 Task: Font style For heading Use Amiri Quran with green colour, bold & Underline. font size for heading '28 Pt. 'Change the font style of data to Amiri Quranand font size to  16 Pt. Change the alignment of both headline & data to  Align bottom. In the sheet  Attendance Management Sheet
Action: Mouse moved to (4, 18)
Screenshot: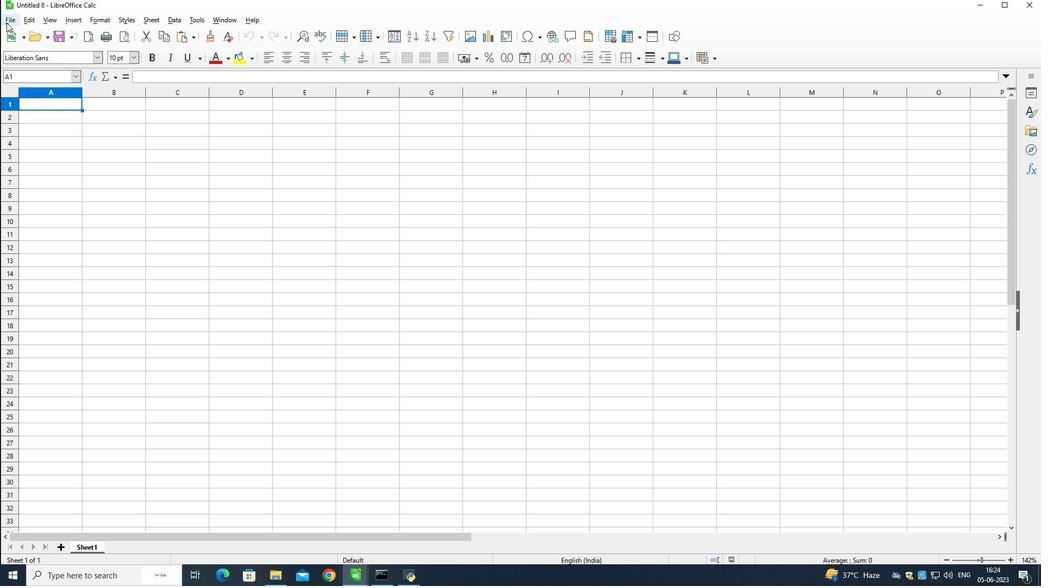 
Action: Mouse pressed left at (4, 18)
Screenshot: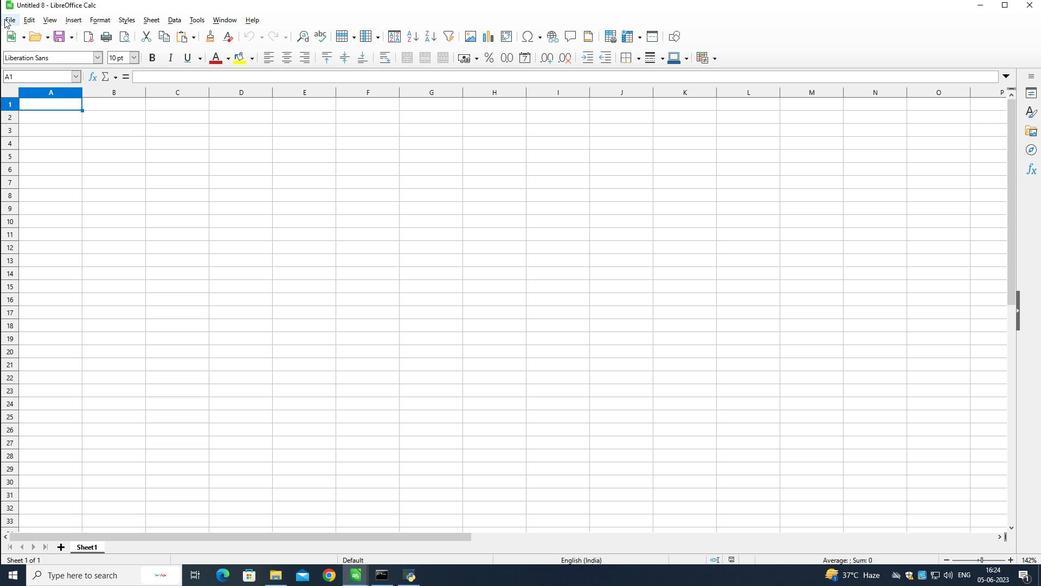 
Action: Mouse moved to (14, 43)
Screenshot: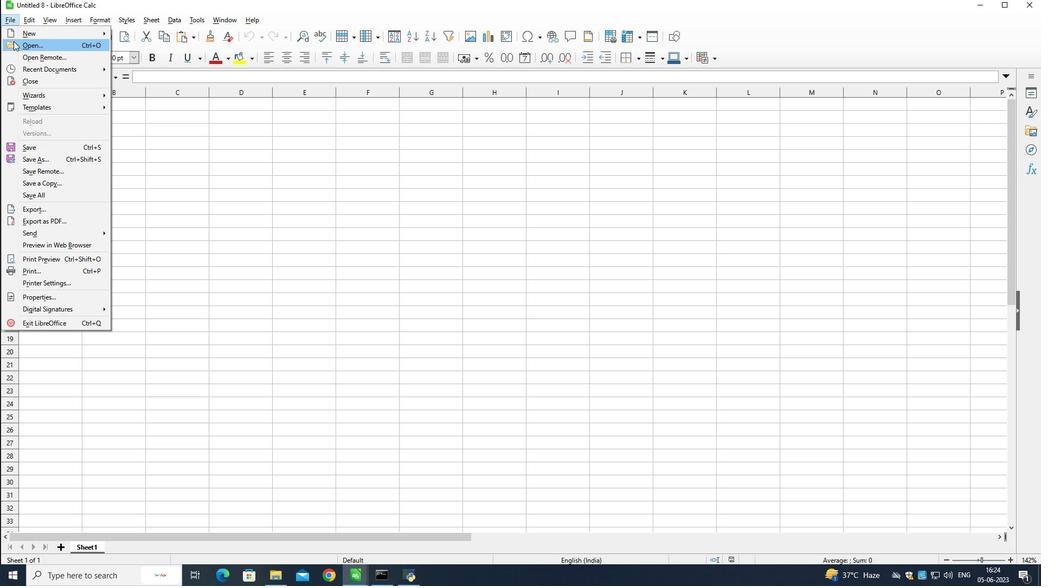 
Action: Mouse pressed left at (14, 43)
Screenshot: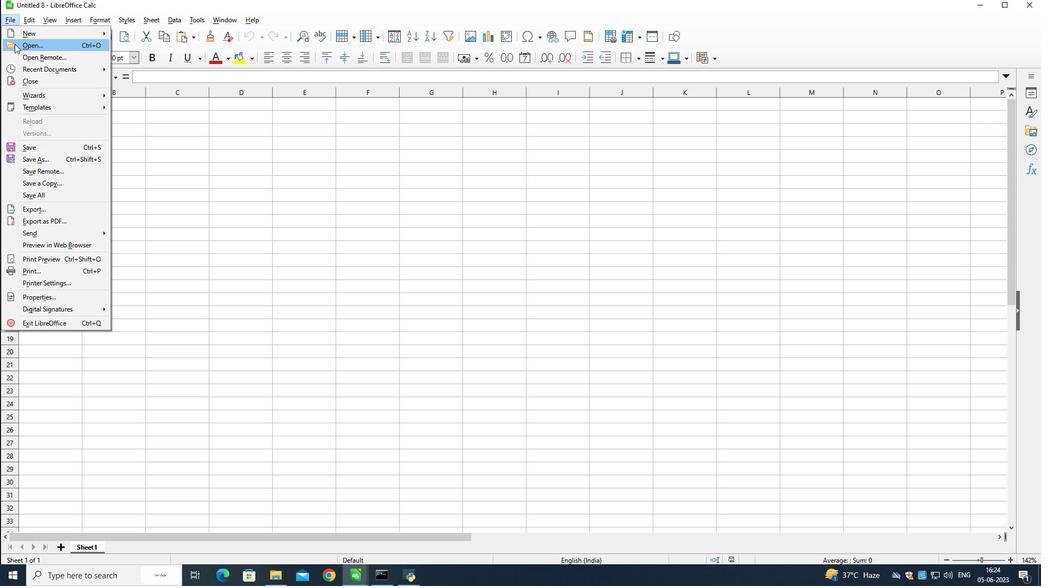 
Action: Mouse moved to (145, 169)
Screenshot: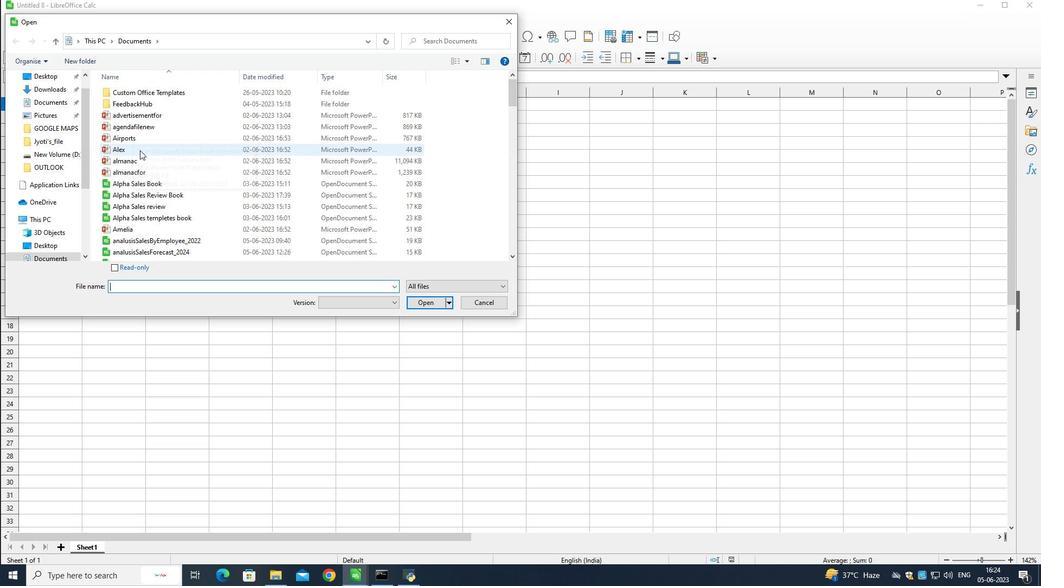 
Action: Mouse scrolled (145, 168) with delta (0, 0)
Screenshot: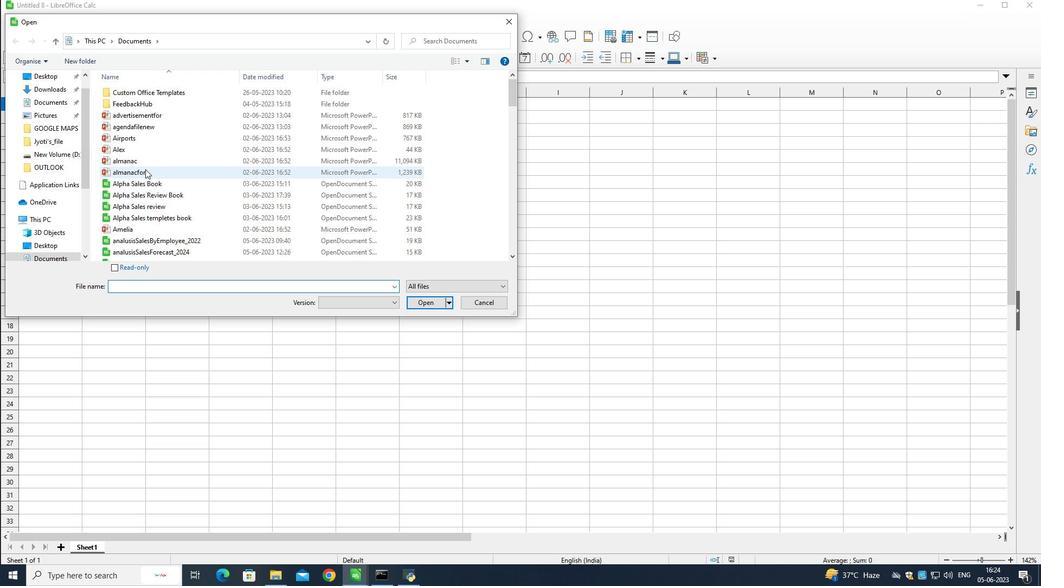 
Action: Mouse moved to (145, 169)
Screenshot: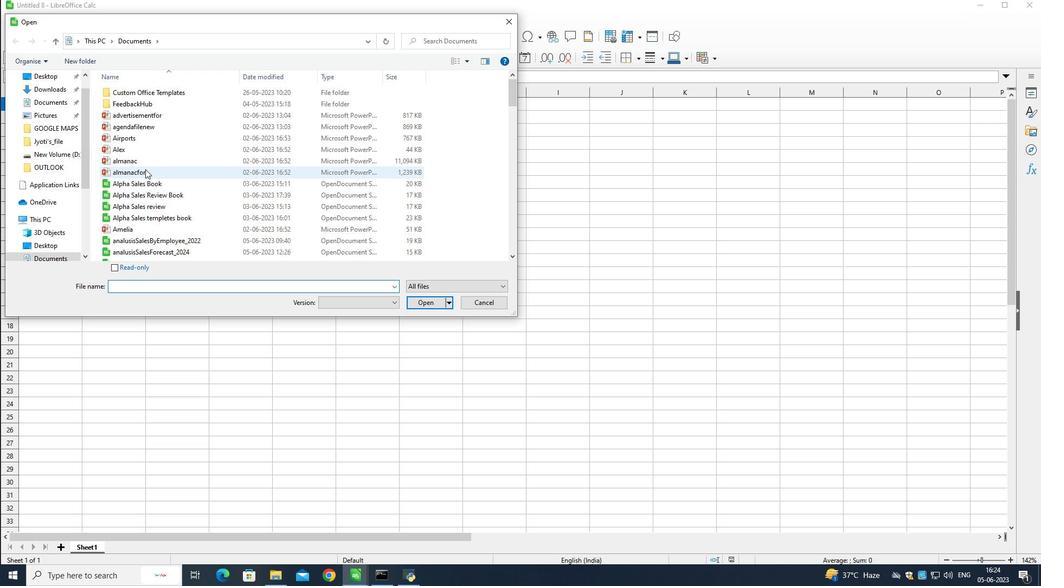 
Action: Mouse scrolled (145, 169) with delta (0, 0)
Screenshot: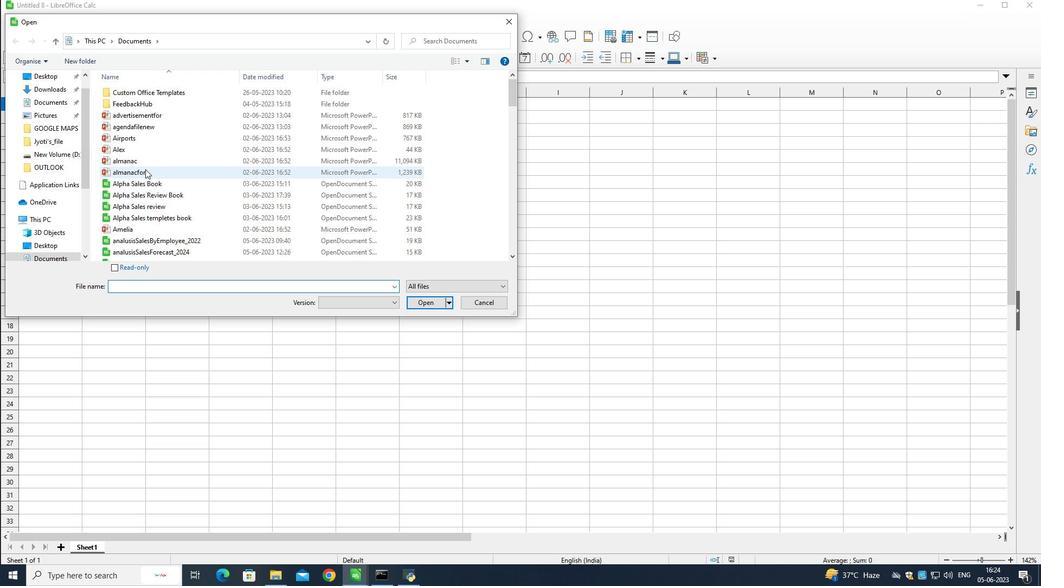 
Action: Mouse moved to (145, 170)
Screenshot: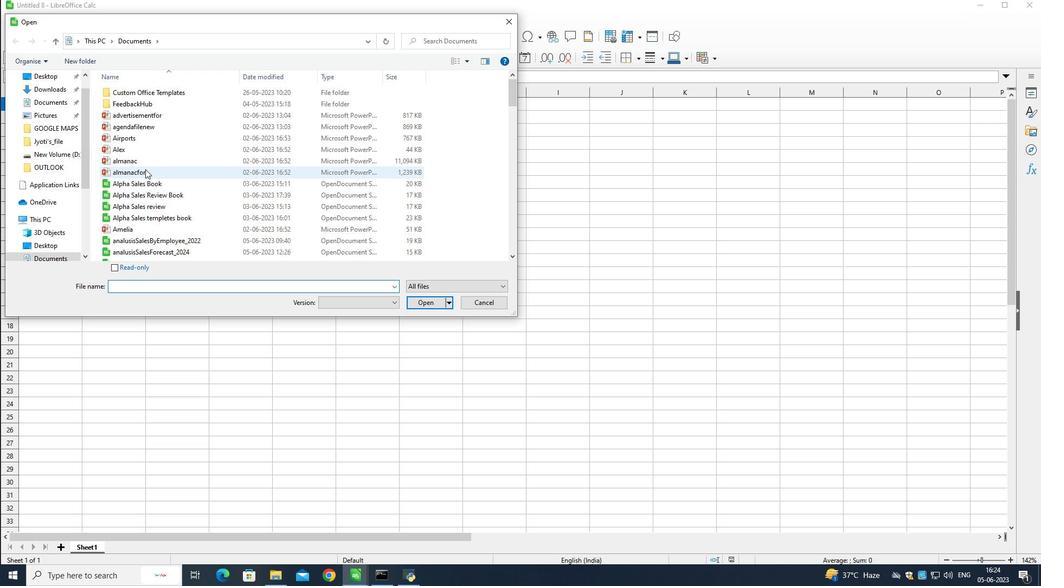 
Action: Mouse scrolled (145, 169) with delta (0, 0)
Screenshot: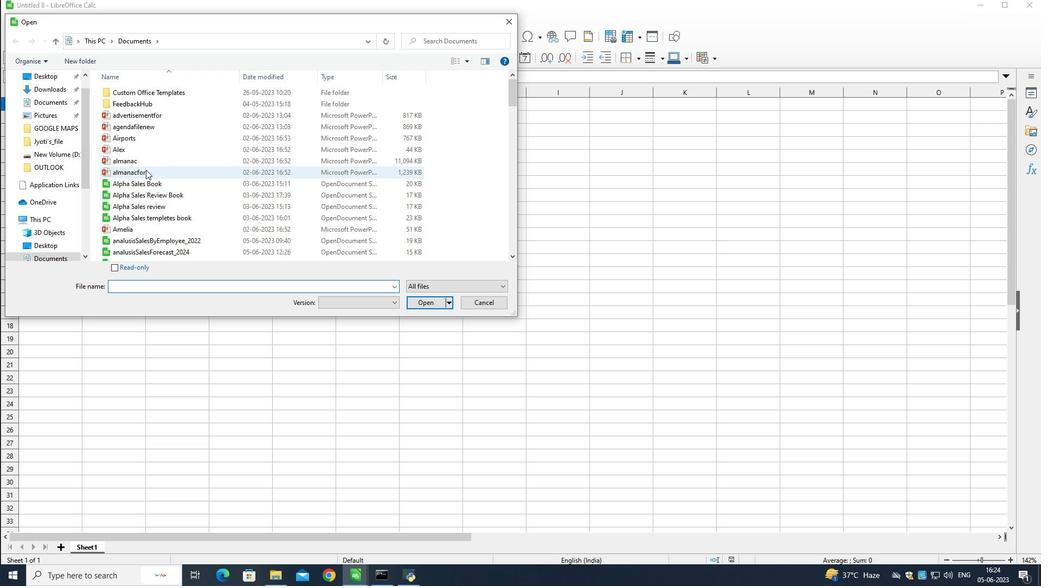 
Action: Mouse moved to (145, 170)
Screenshot: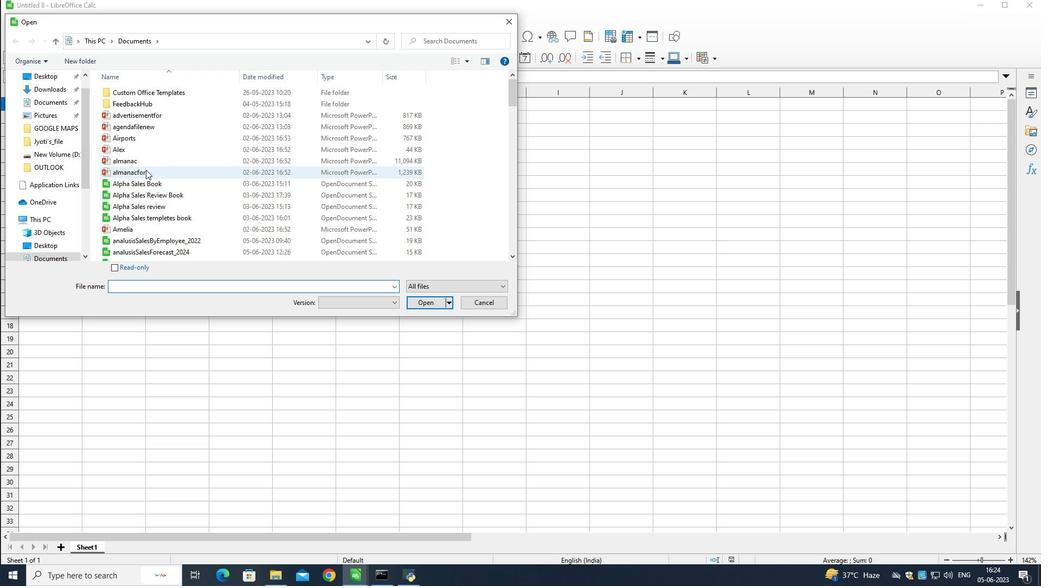 
Action: Mouse scrolled (145, 169) with delta (0, 0)
Screenshot: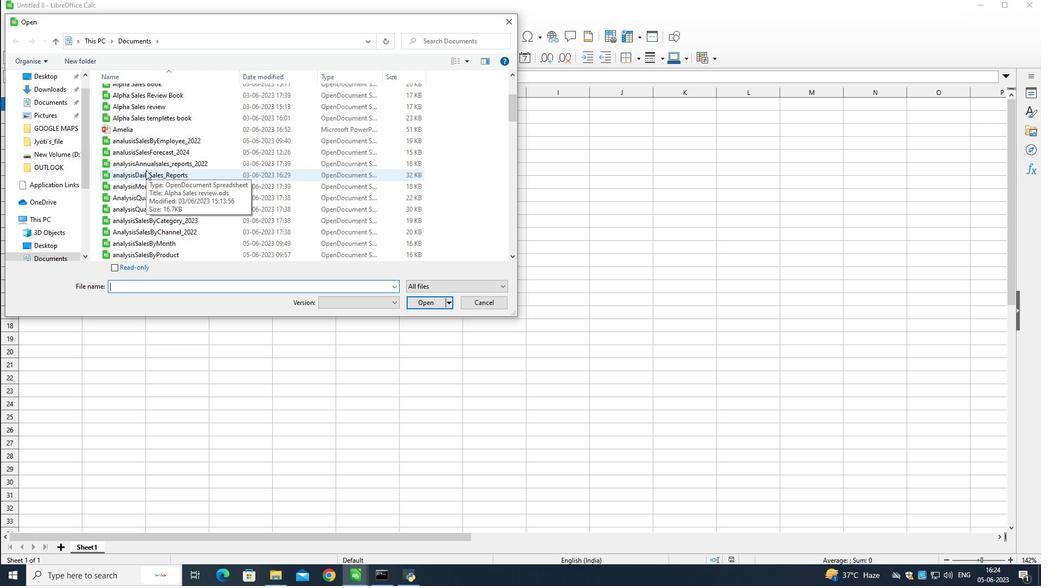 
Action: Mouse scrolled (145, 169) with delta (0, 0)
Screenshot: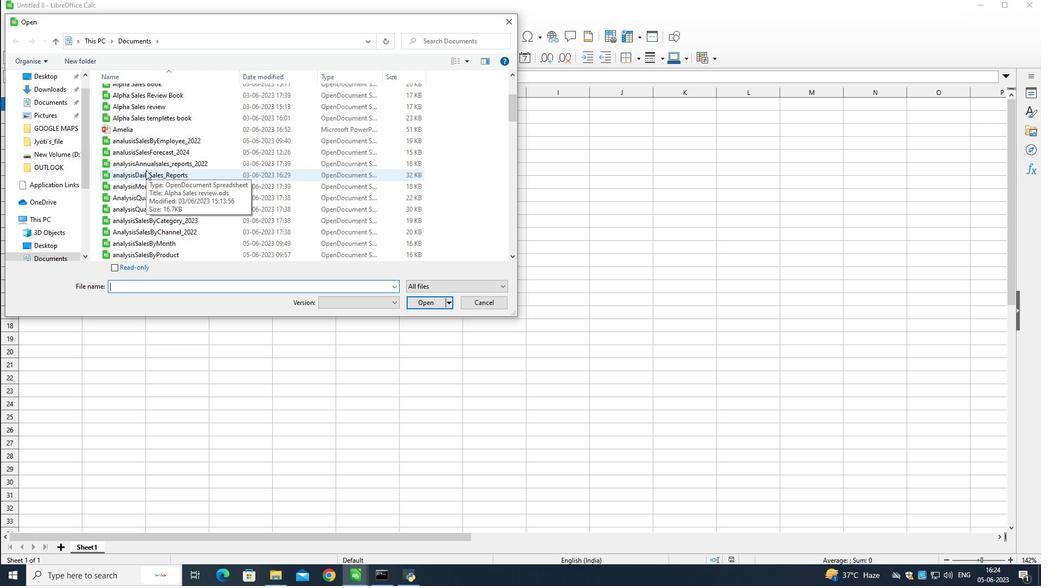 
Action: Mouse scrolled (145, 169) with delta (0, 0)
Screenshot: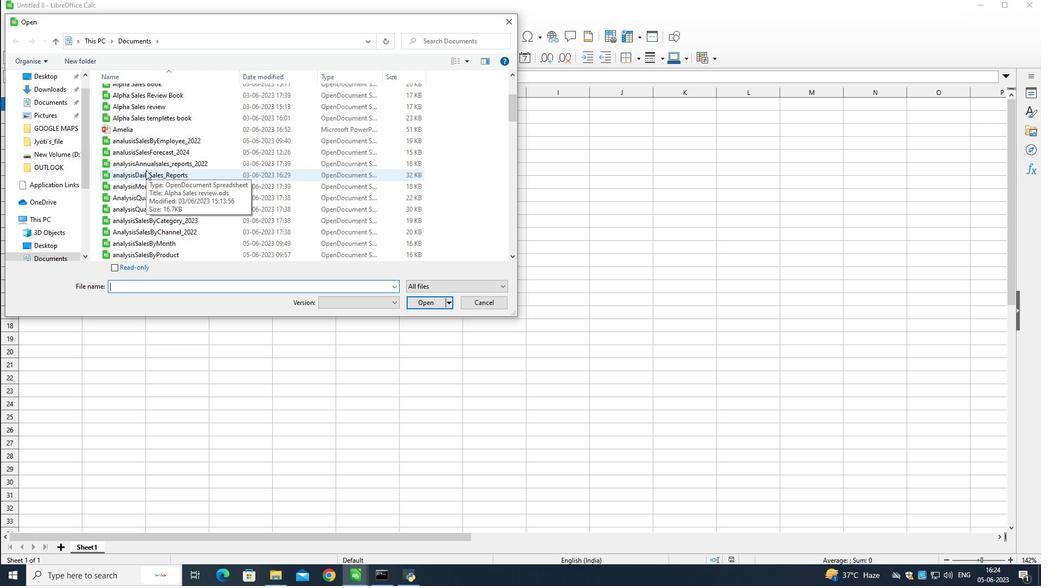 
Action: Mouse scrolled (145, 169) with delta (0, 0)
Screenshot: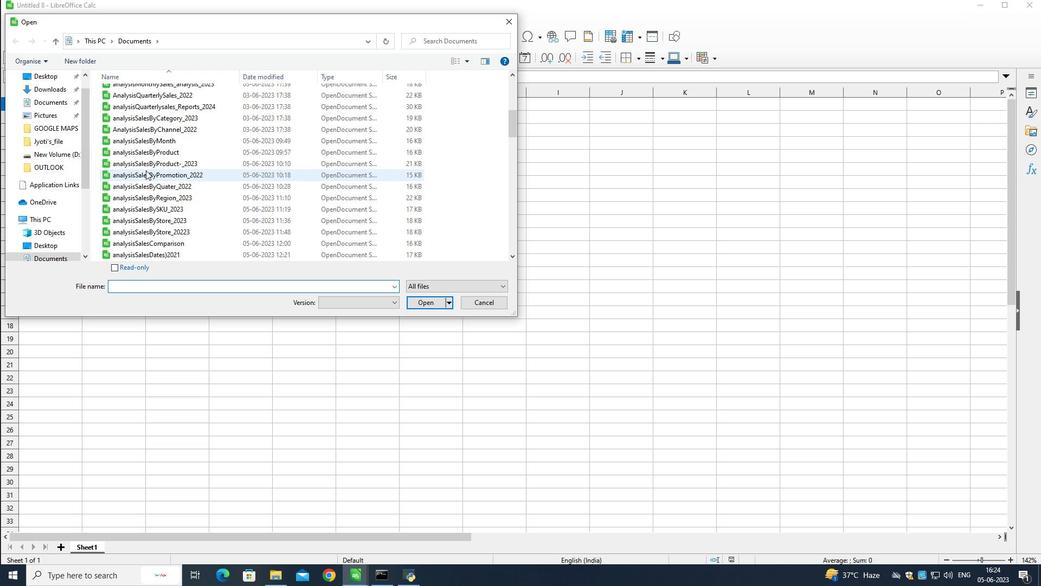 
Action: Mouse scrolled (145, 169) with delta (0, 0)
Screenshot: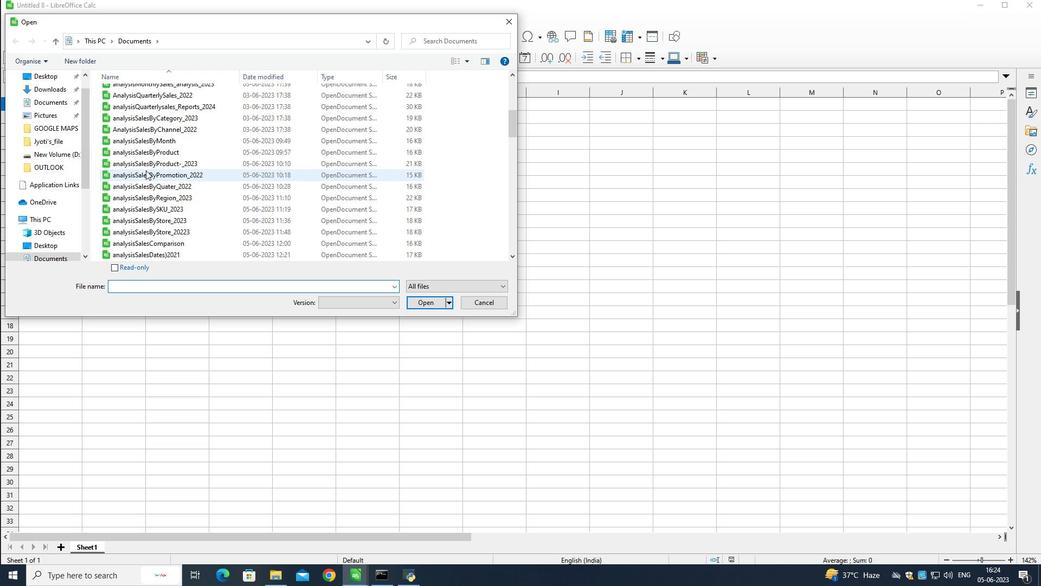 
Action: Mouse scrolled (145, 169) with delta (0, 0)
Screenshot: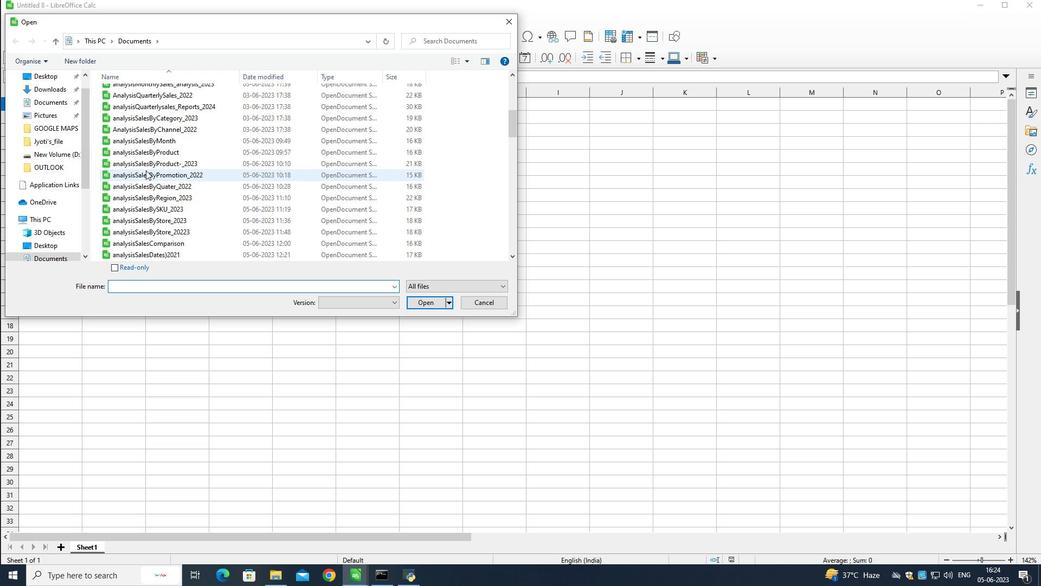 
Action: Mouse scrolled (145, 169) with delta (0, 0)
Screenshot: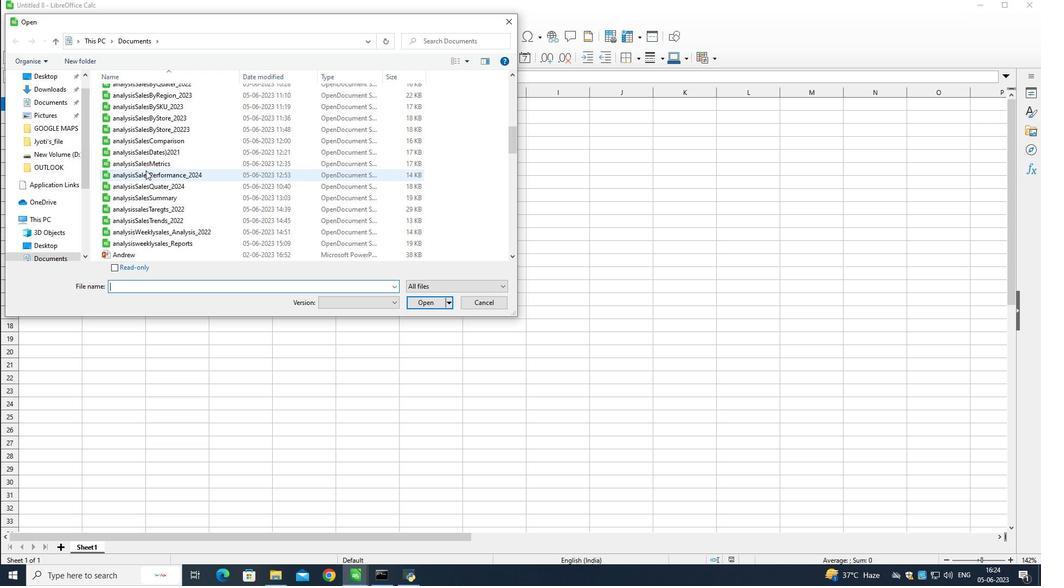 
Action: Mouse scrolled (145, 169) with delta (0, 0)
Screenshot: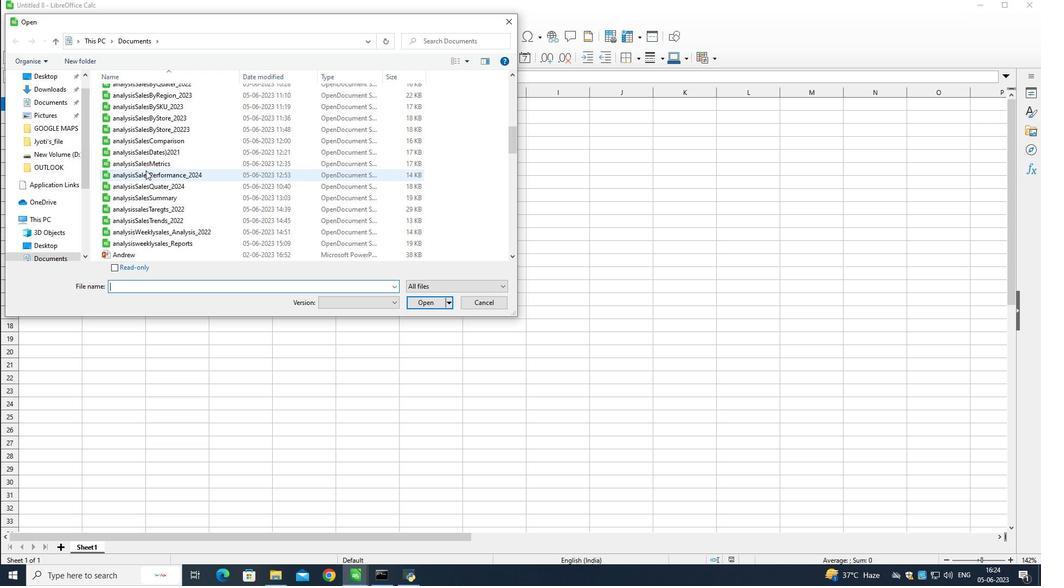 
Action: Mouse scrolled (145, 169) with delta (0, 0)
Screenshot: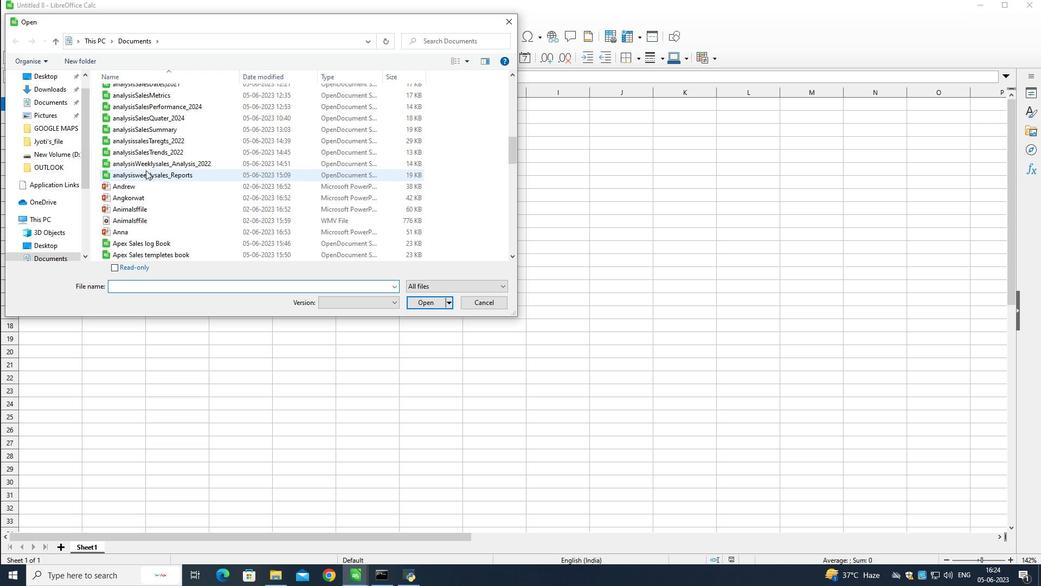 
Action: Mouse scrolled (145, 169) with delta (0, 0)
Screenshot: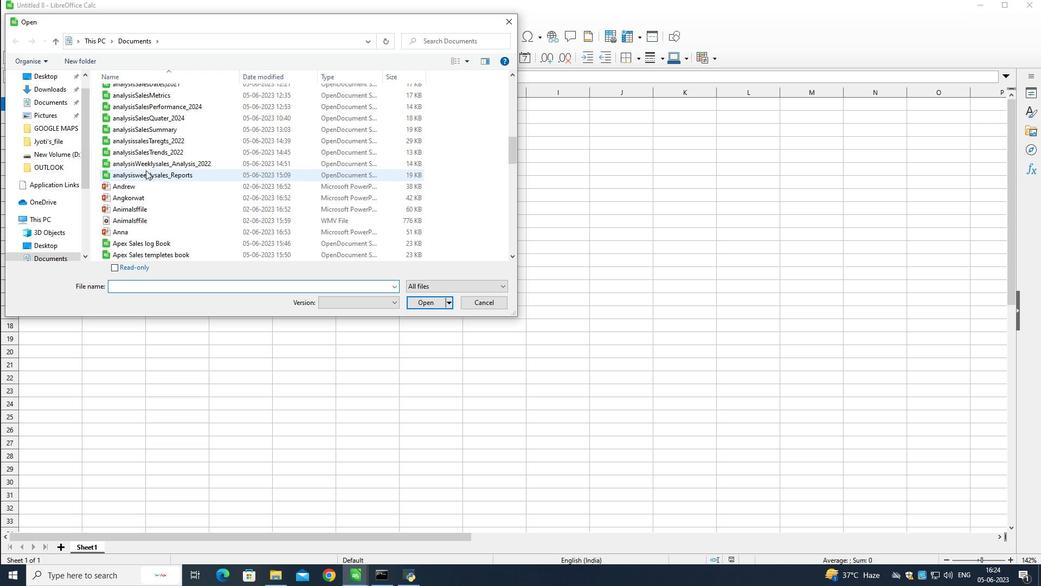 
Action: Mouse moved to (146, 173)
Screenshot: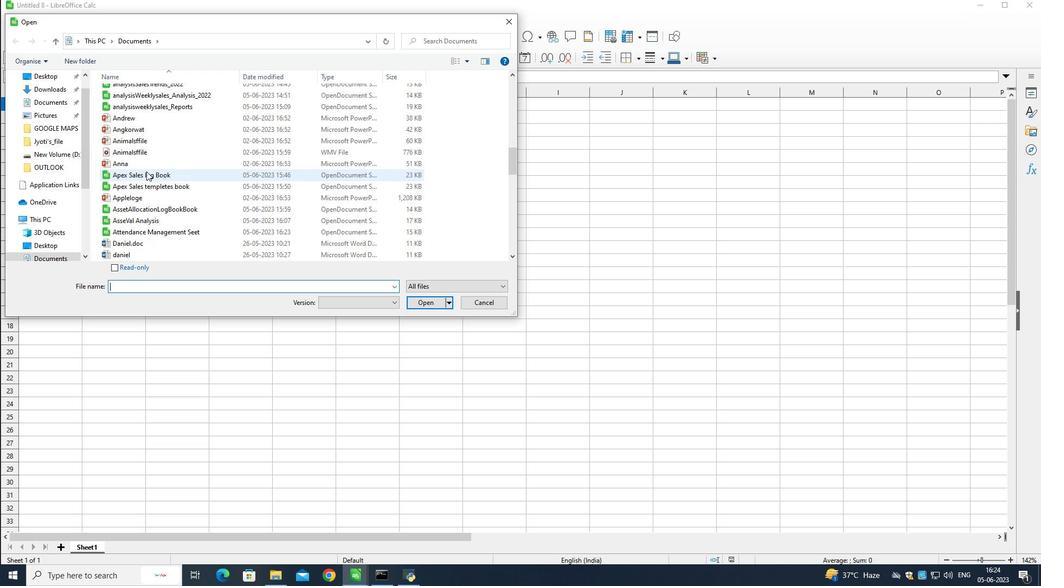 
Action: Mouse scrolled (146, 172) with delta (0, 0)
Screenshot: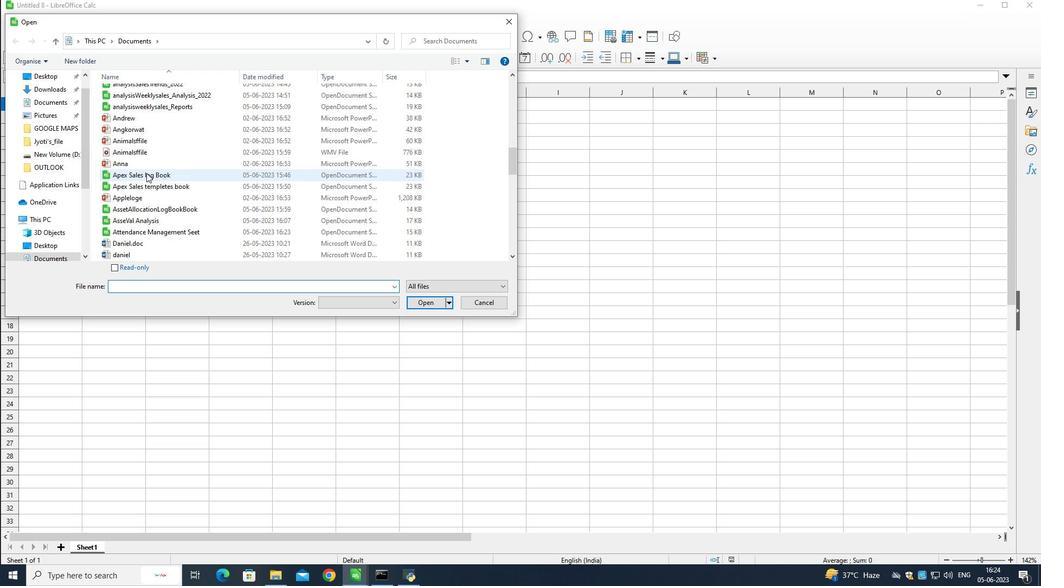 
Action: Mouse scrolled (146, 172) with delta (0, 0)
Screenshot: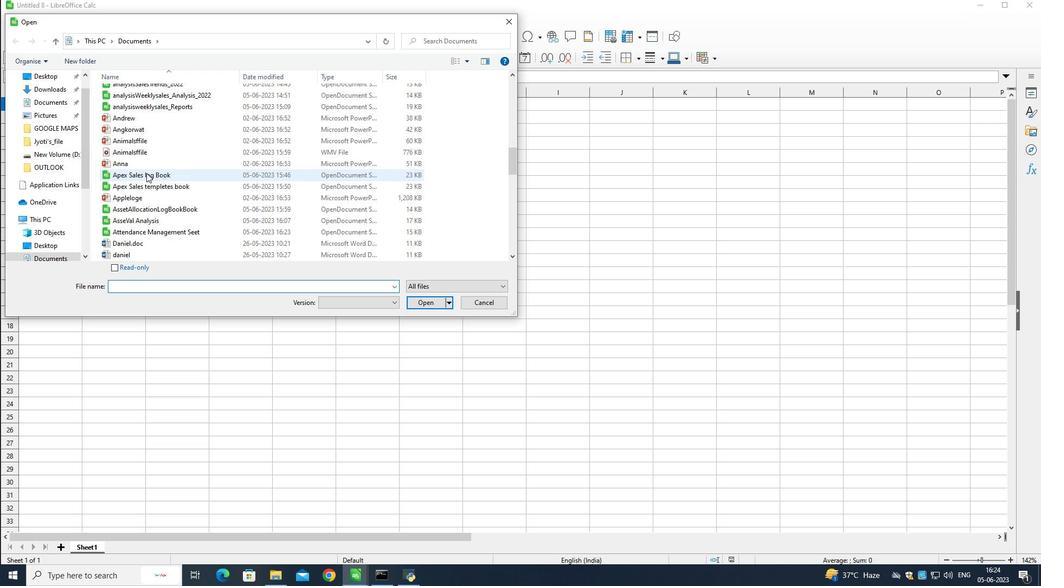 
Action: Mouse scrolled (146, 172) with delta (0, 0)
Screenshot: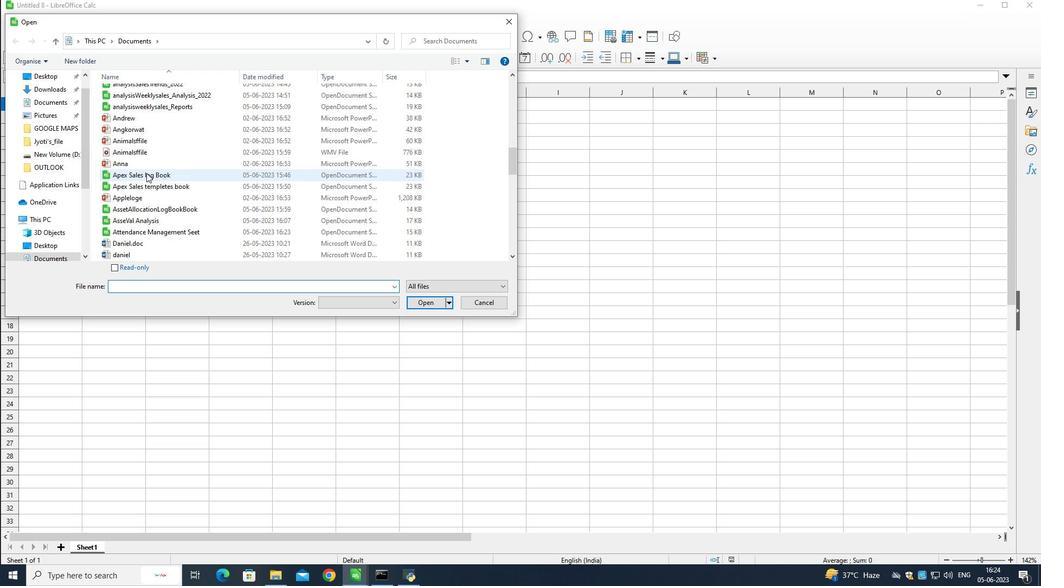 
Action: Mouse scrolled (146, 172) with delta (0, 0)
Screenshot: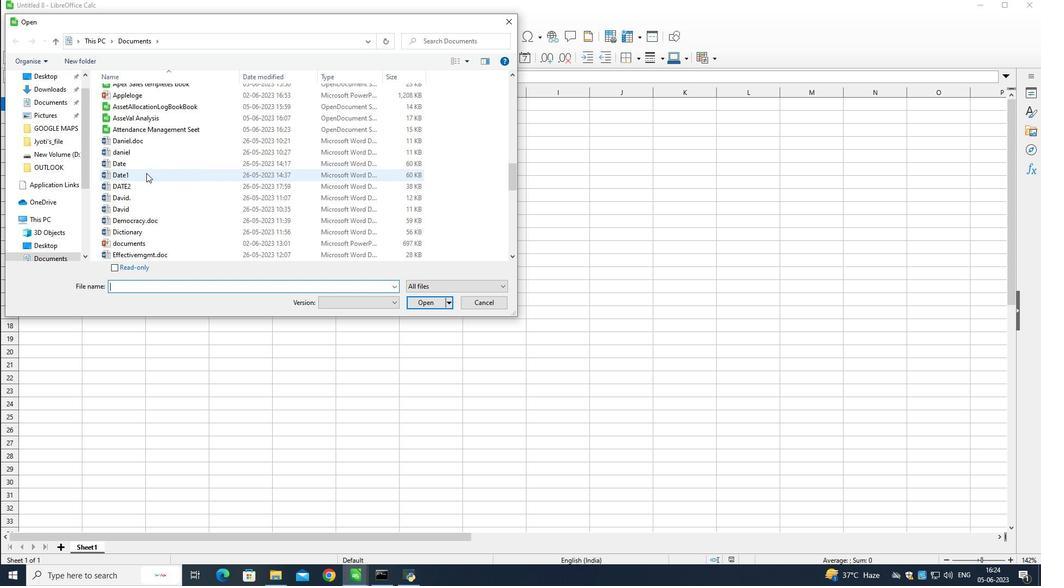 
Action: Mouse moved to (175, 94)
Screenshot: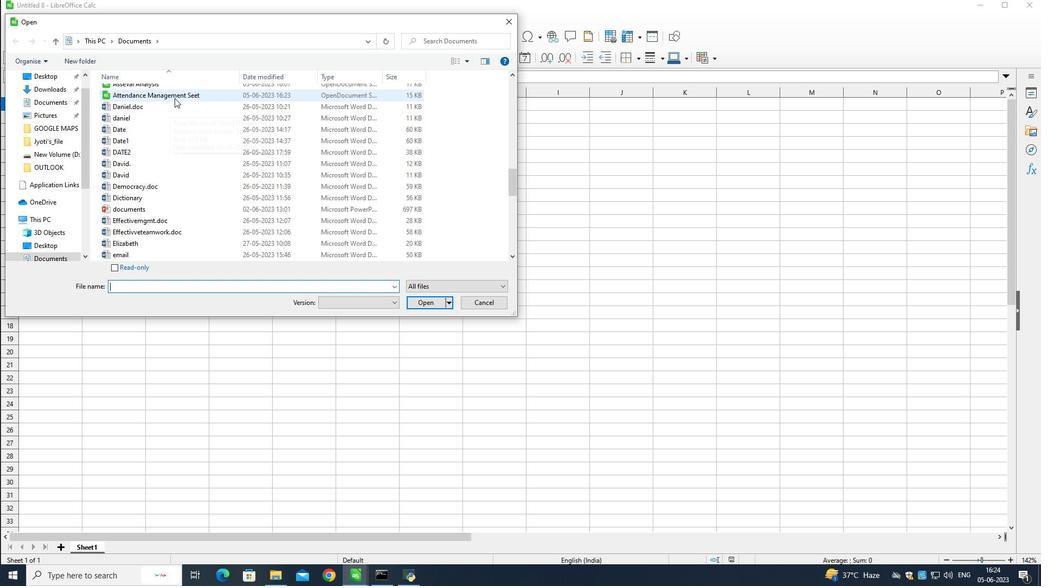 
Action: Mouse pressed left at (175, 94)
Screenshot: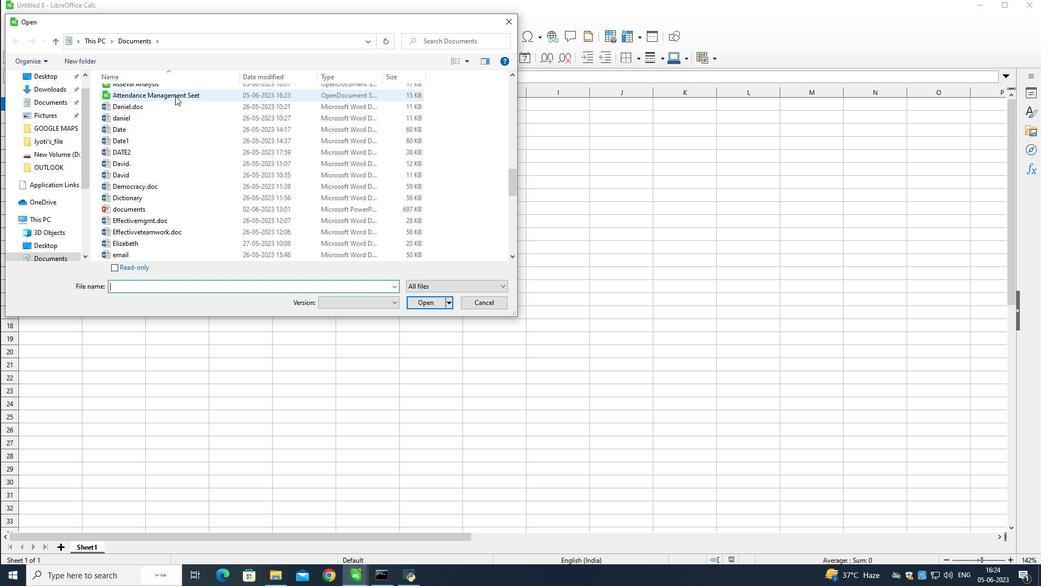 
Action: Mouse moved to (427, 302)
Screenshot: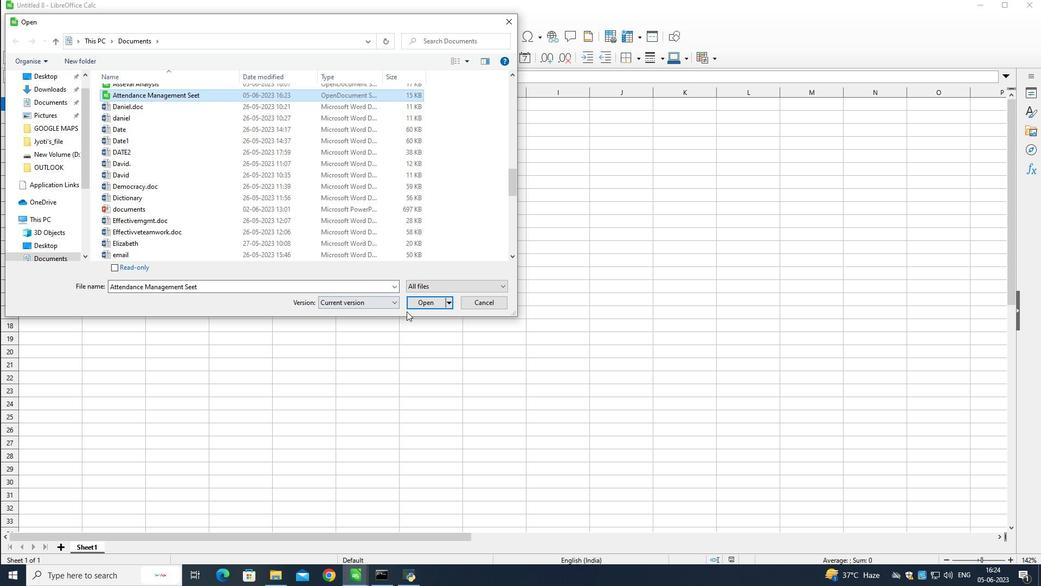 
Action: Mouse pressed left at (427, 302)
Screenshot: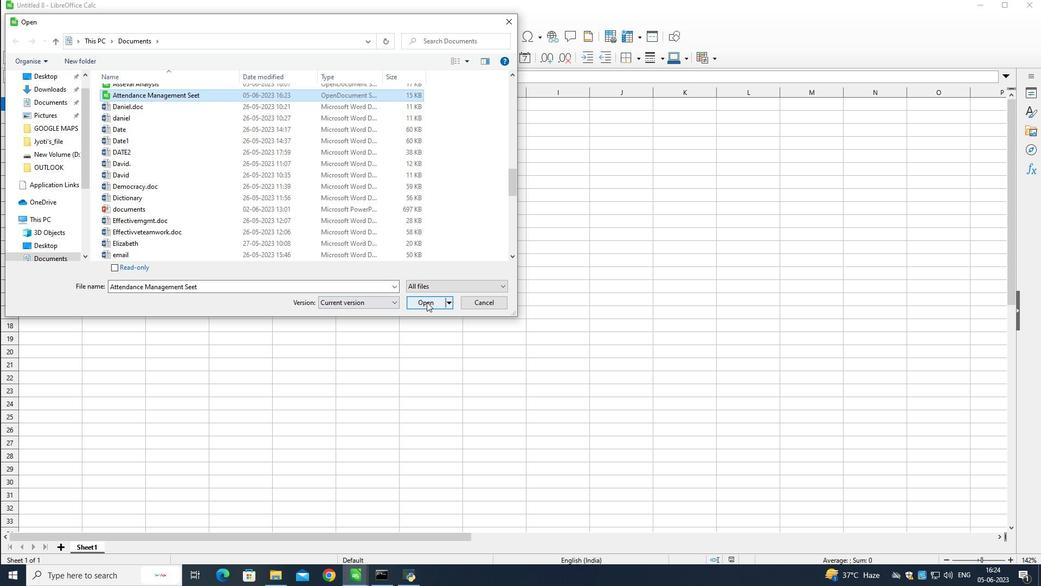 
Action: Mouse moved to (415, 289)
Screenshot: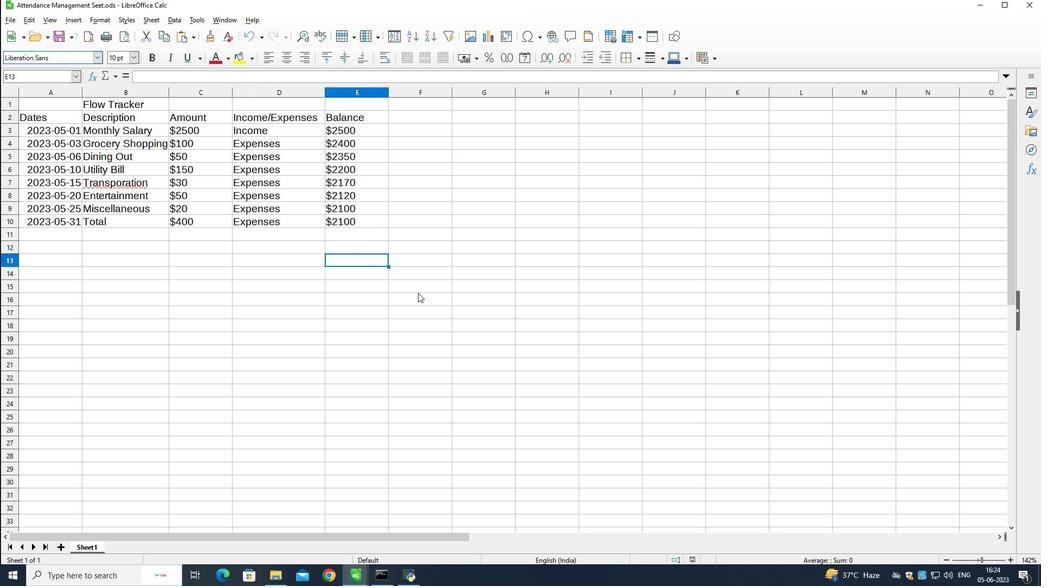 
Action: Mouse scrolled (415, 289) with delta (0, 0)
Screenshot: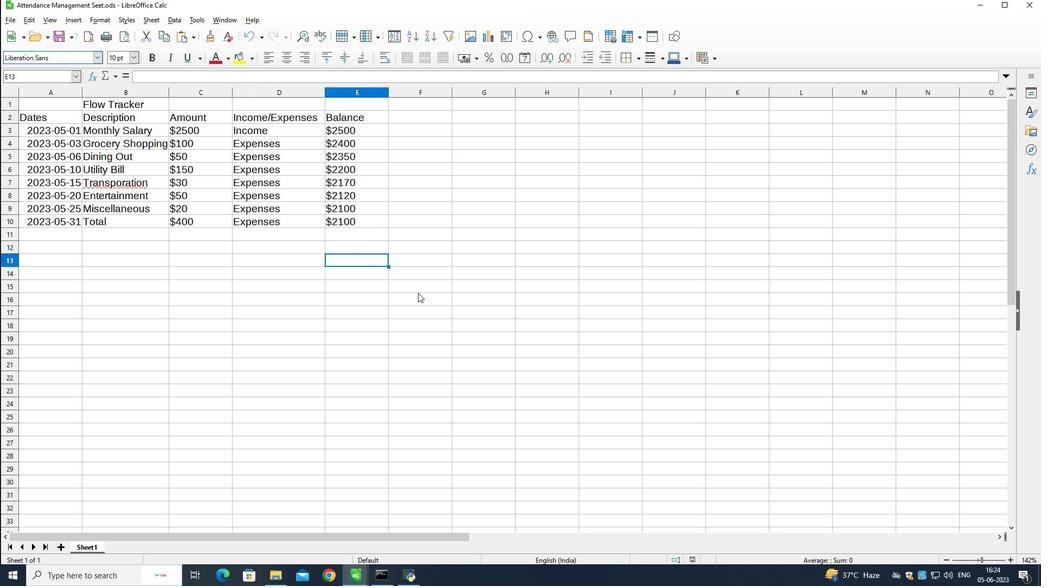 
Action: Mouse scrolled (415, 289) with delta (0, 0)
Screenshot: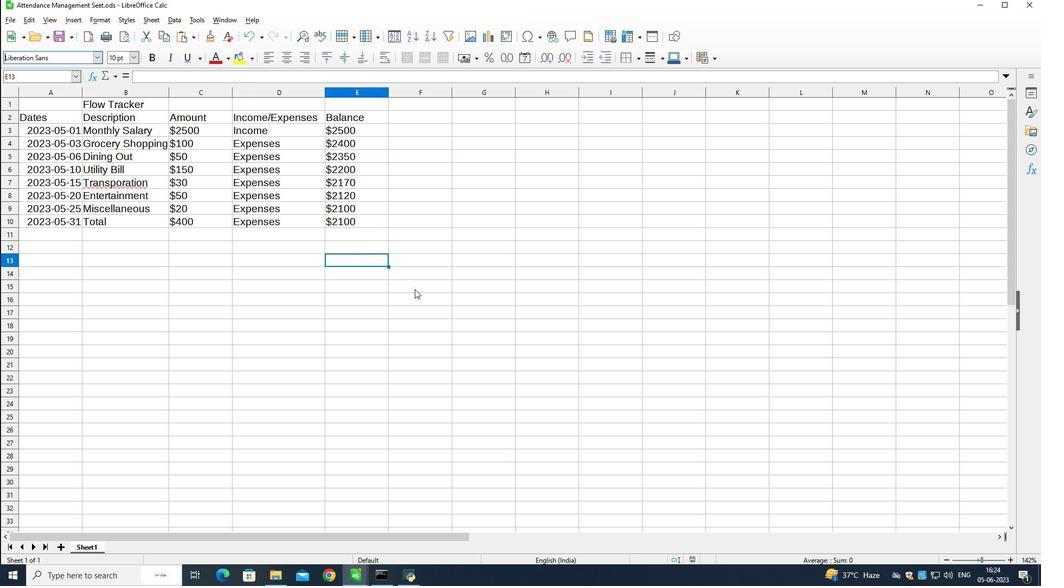 
Action: Mouse moved to (107, 103)
Screenshot: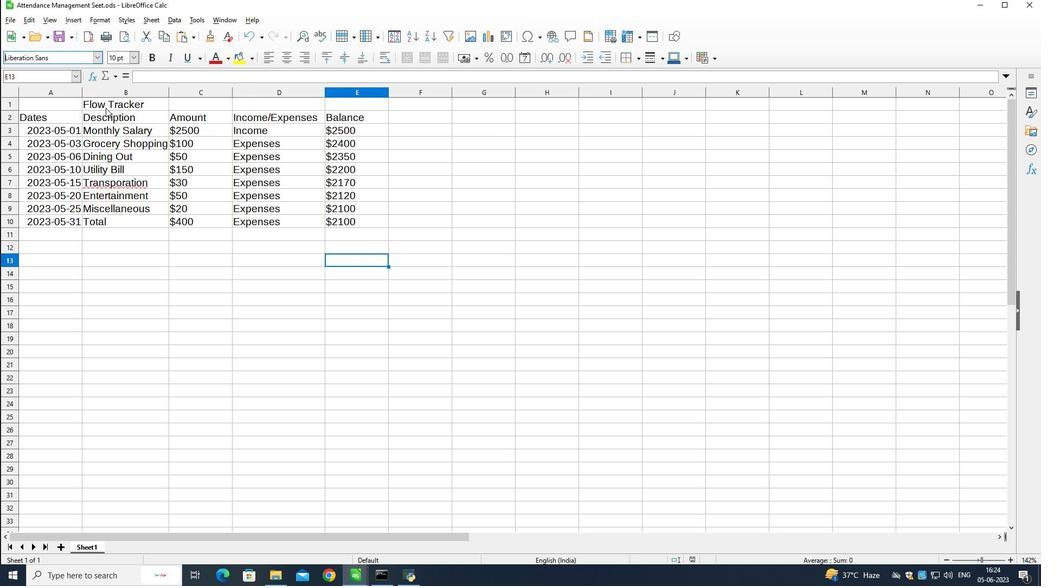 
Action: Mouse pressed left at (107, 103)
Screenshot: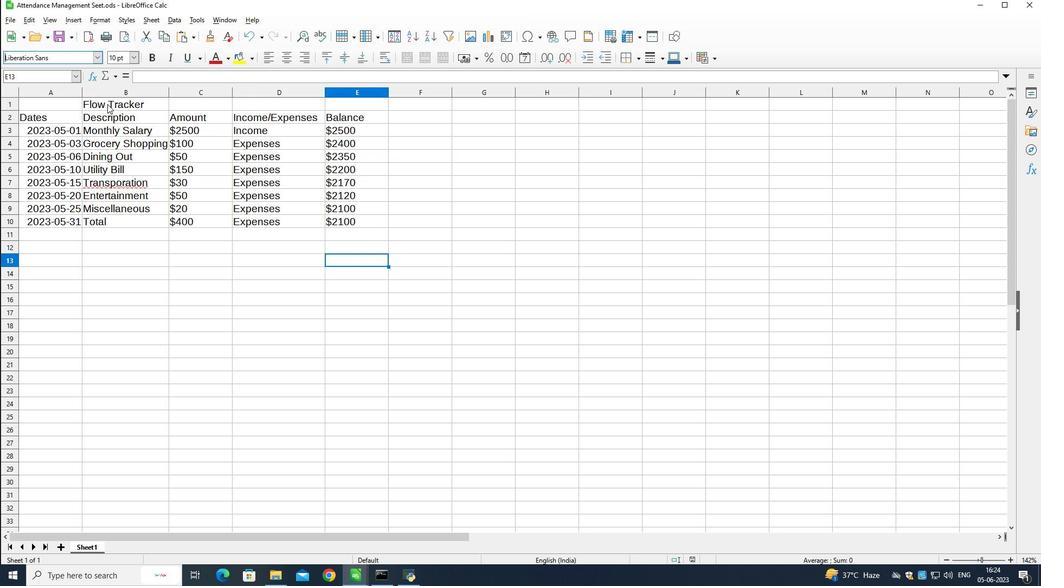 
Action: Mouse pressed left at (107, 103)
Screenshot: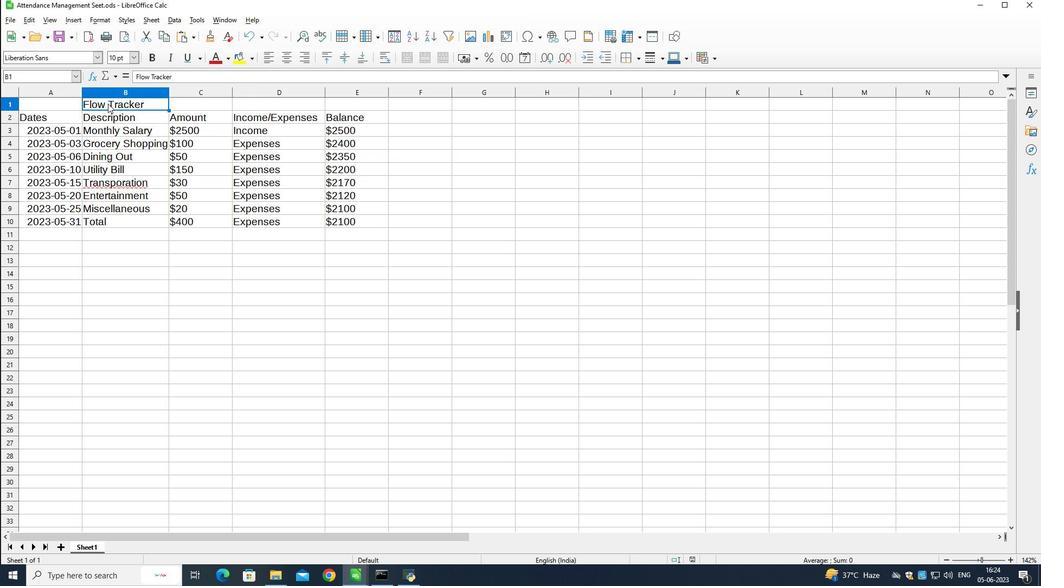 
Action: Mouse pressed left at (107, 103)
Screenshot: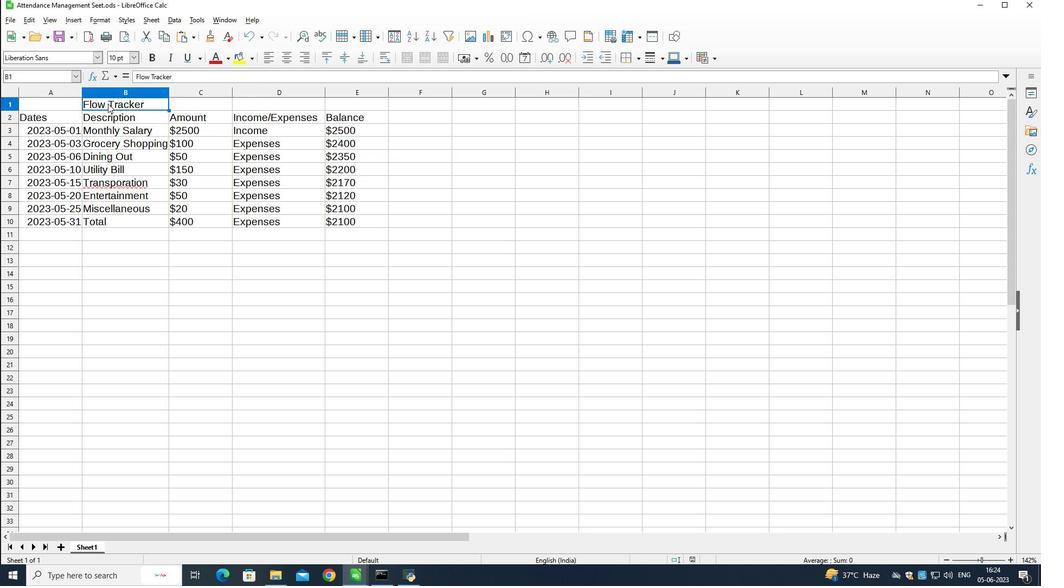 
Action: Mouse moved to (61, 53)
Screenshot: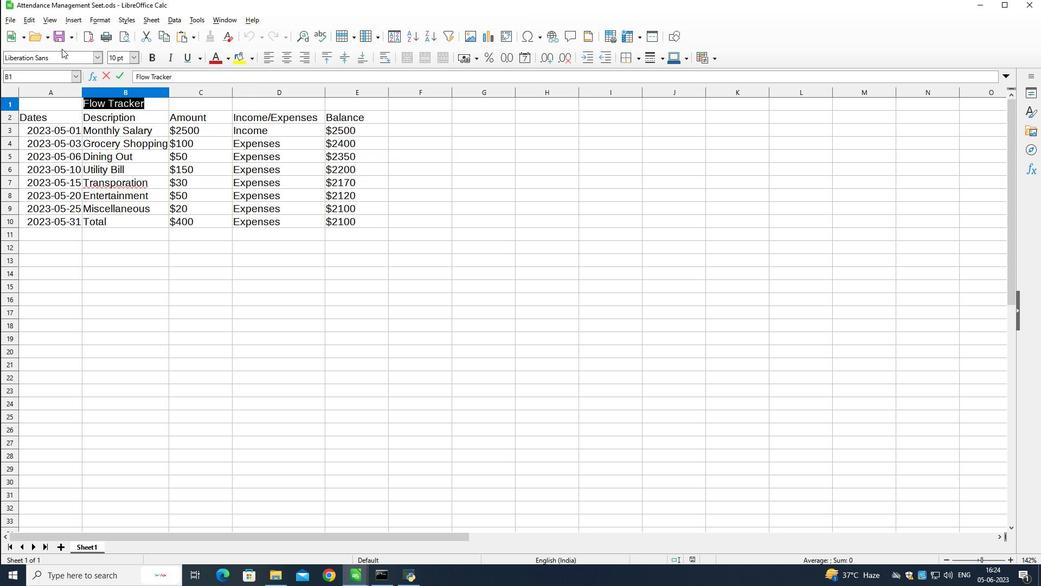 
Action: Mouse pressed left at (61, 53)
Screenshot: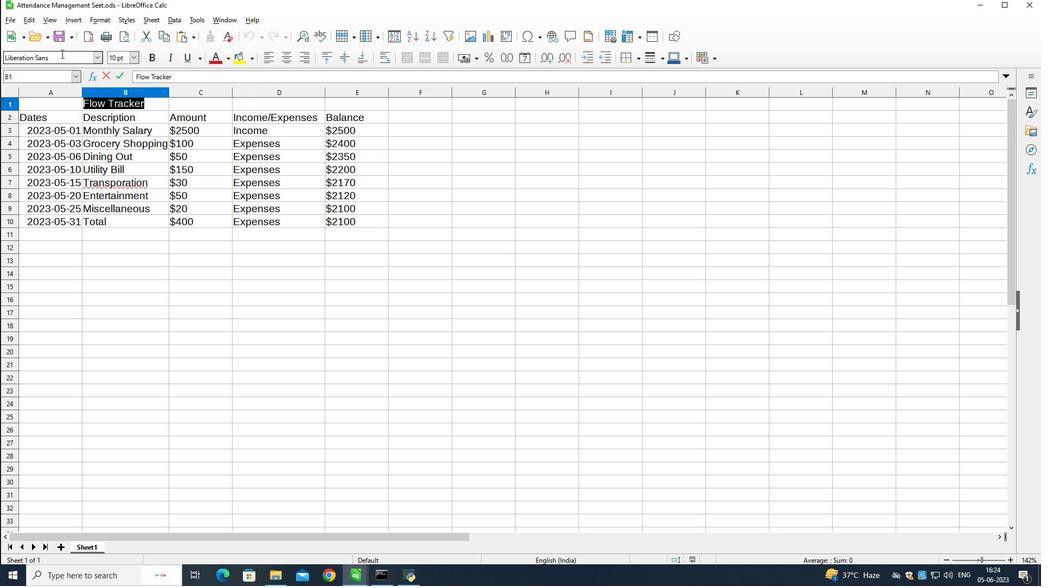 
Action: Mouse pressed left at (61, 53)
Screenshot: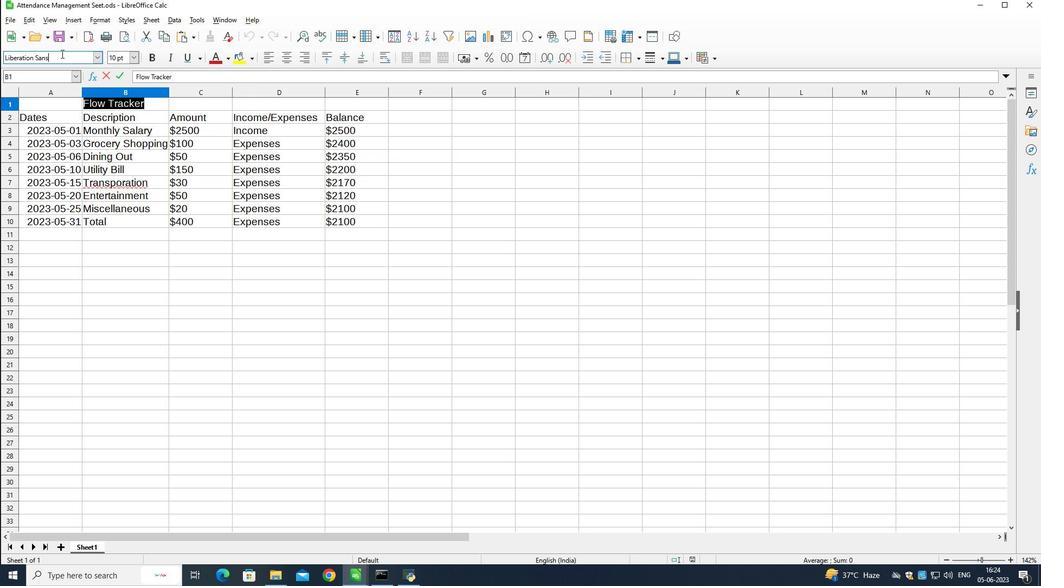 
Action: Mouse pressed left at (61, 53)
Screenshot: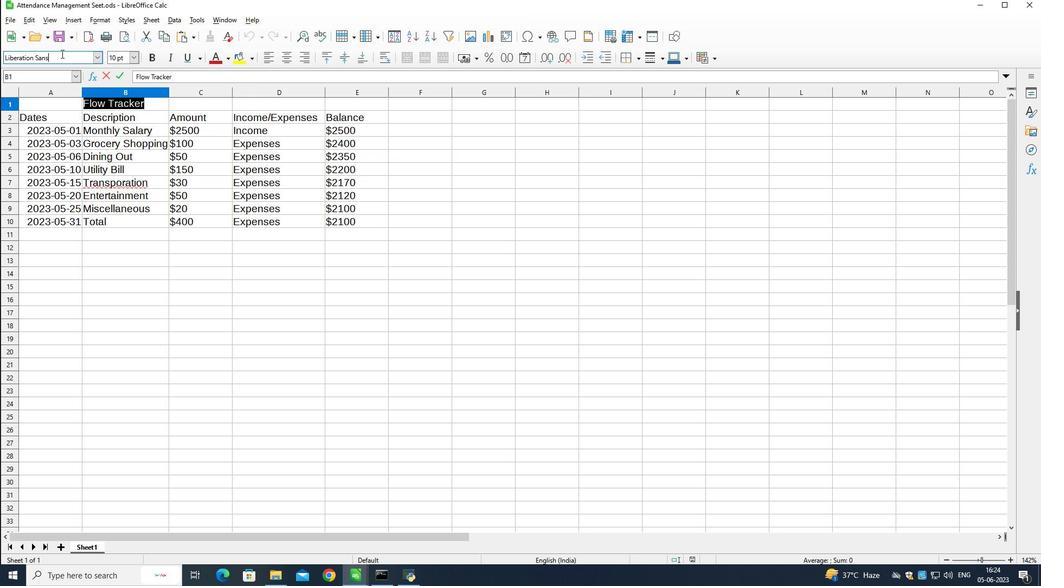 
Action: Mouse moved to (60, 62)
Screenshot: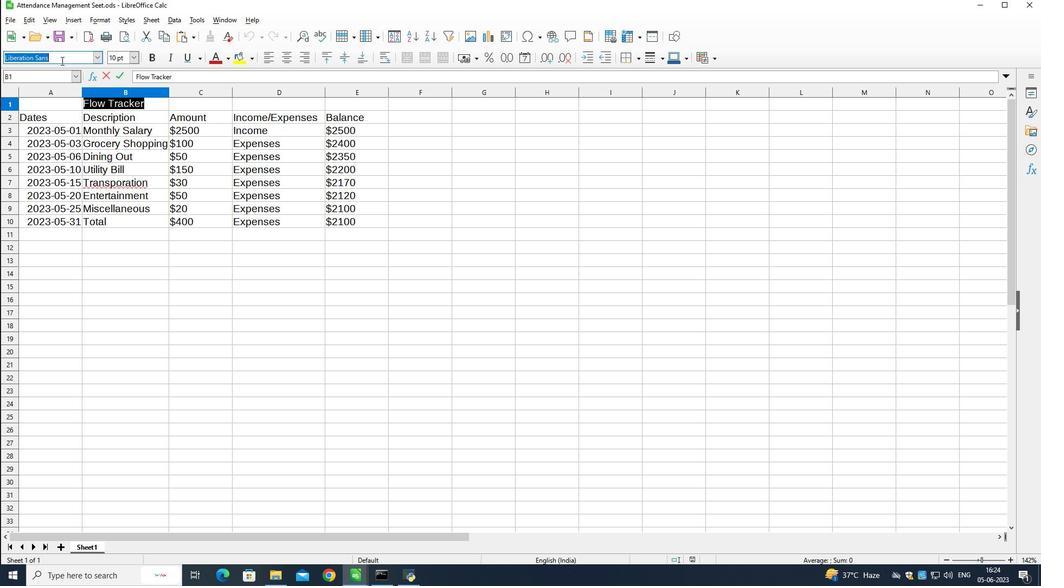 
Action: Key pressed <Key.shift>A
Screenshot: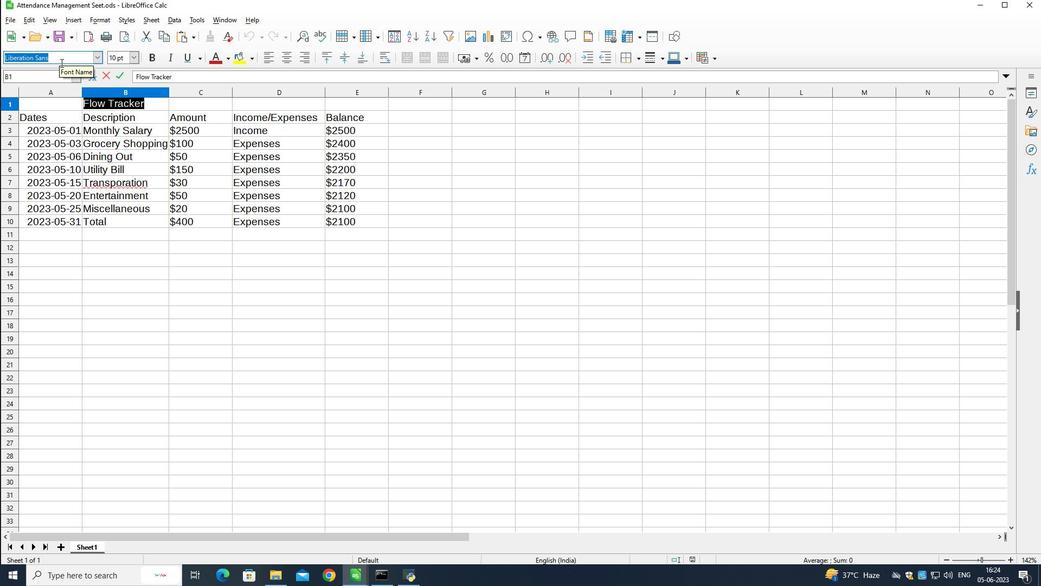 
Action: Mouse moved to (60, 63)
Screenshot: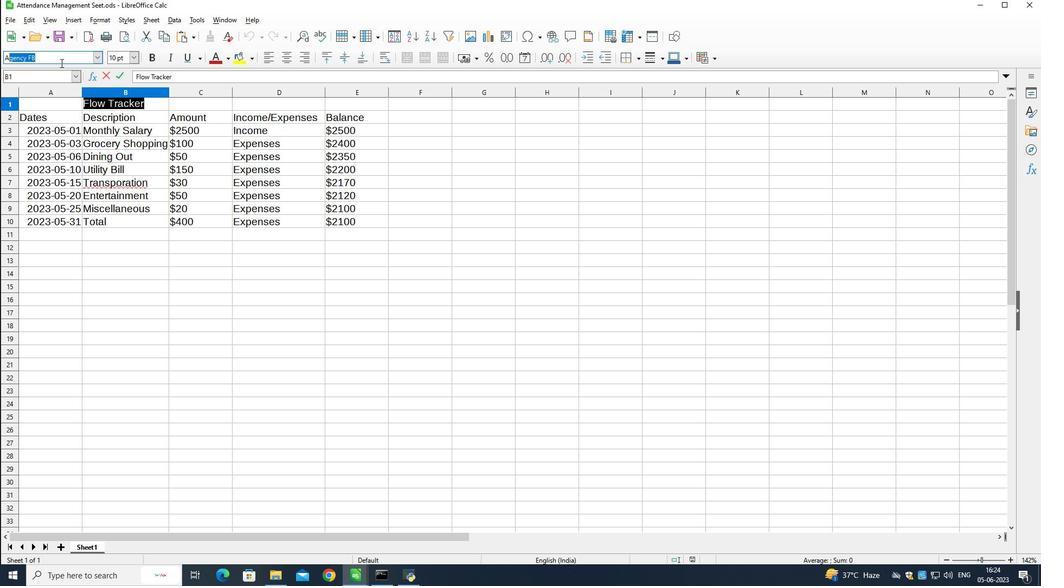 
Action: Key pressed miri<Key.space><Key.shift><Key.shift><Key.shift><Key.shift><Key.shift><Key.shift><Key.shift><Key.shift><Key.shift><Key.shift><Key.shift><Key.shift>Q<Key.enter>
Screenshot: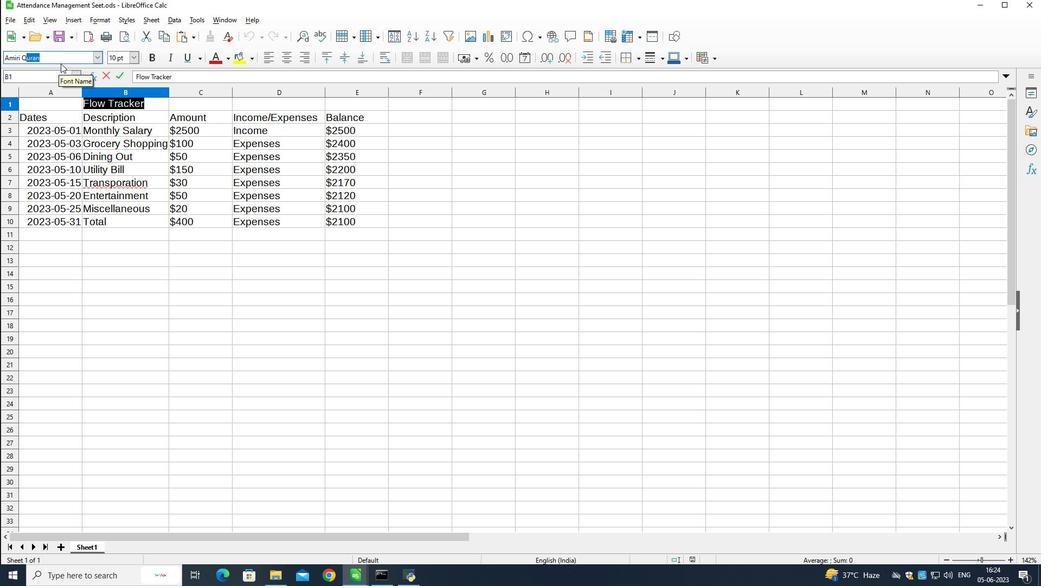 
Action: Mouse moved to (230, 59)
Screenshot: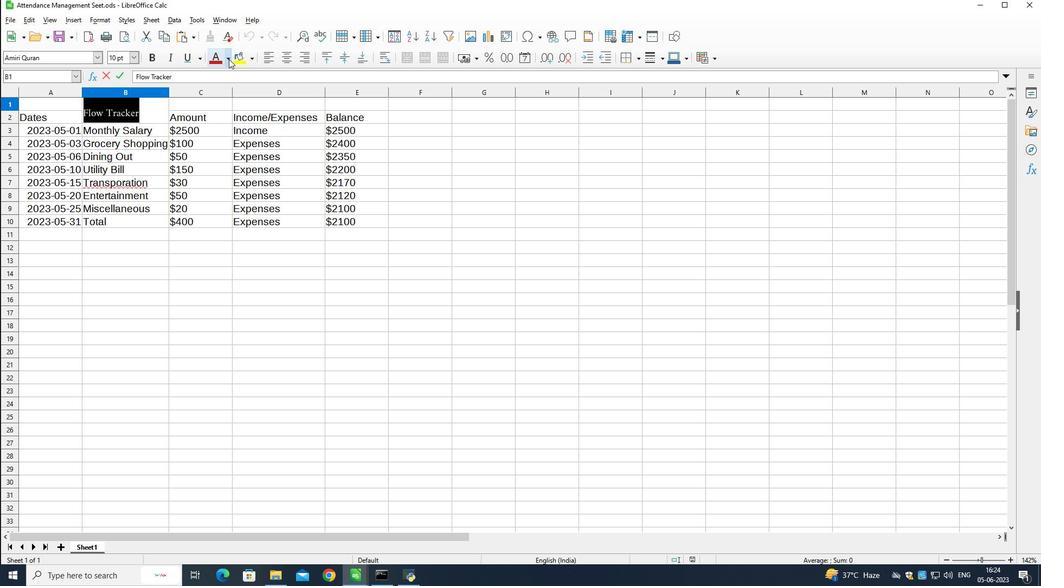 
Action: Mouse pressed left at (230, 59)
Screenshot: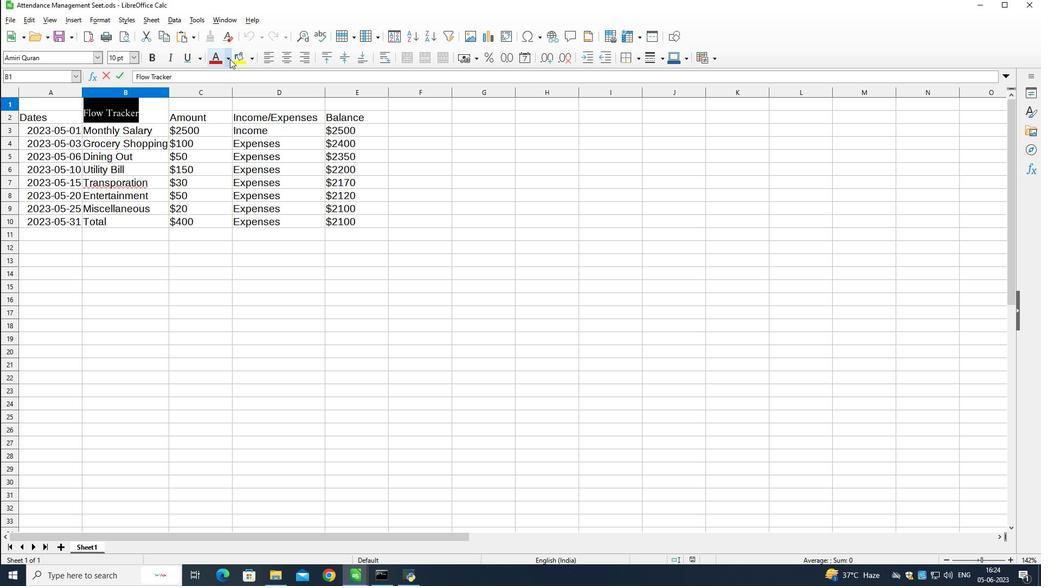 
Action: Mouse moved to (307, 132)
Screenshot: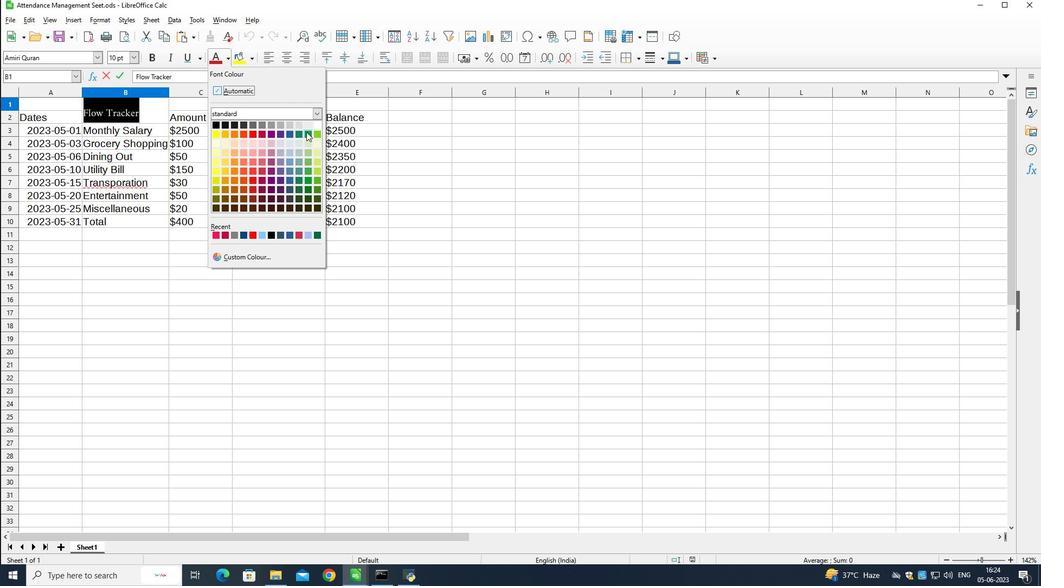 
Action: Mouse pressed left at (307, 132)
Screenshot: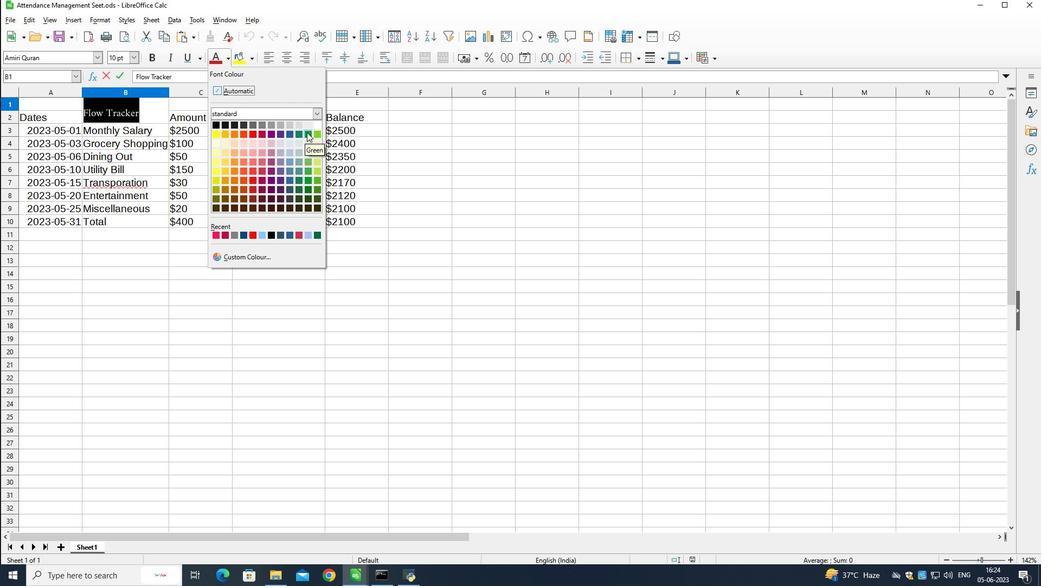 
Action: Mouse moved to (156, 57)
Screenshot: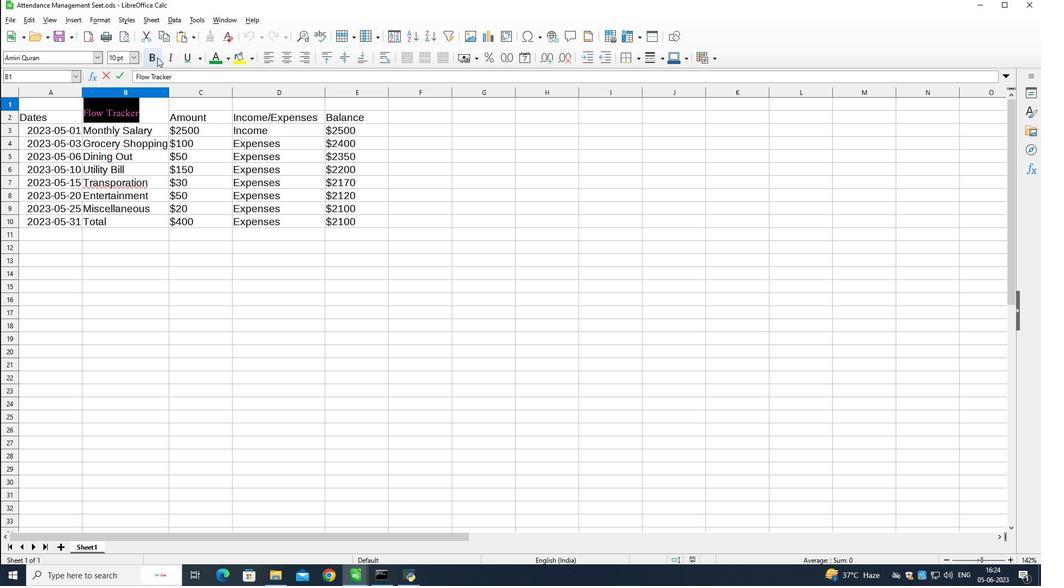 
Action: Mouse pressed left at (156, 57)
Screenshot: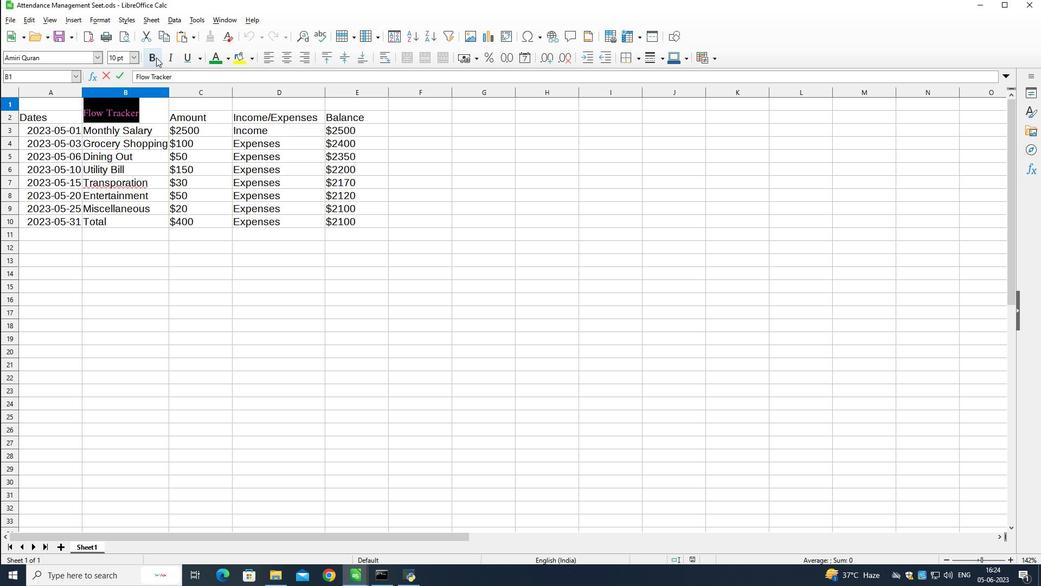 
Action: Mouse moved to (182, 57)
Screenshot: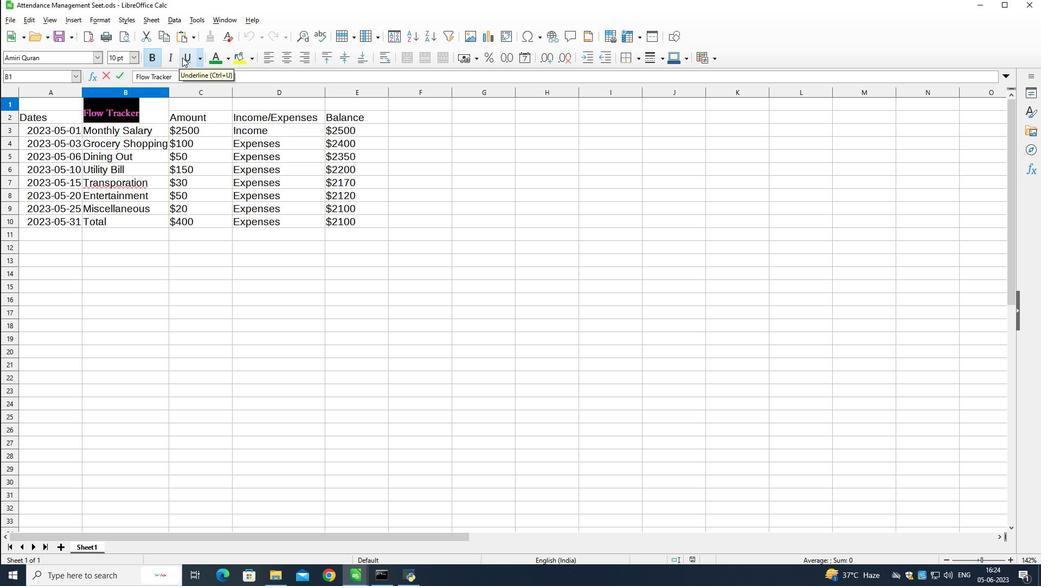 
Action: Mouse pressed left at (182, 57)
Screenshot: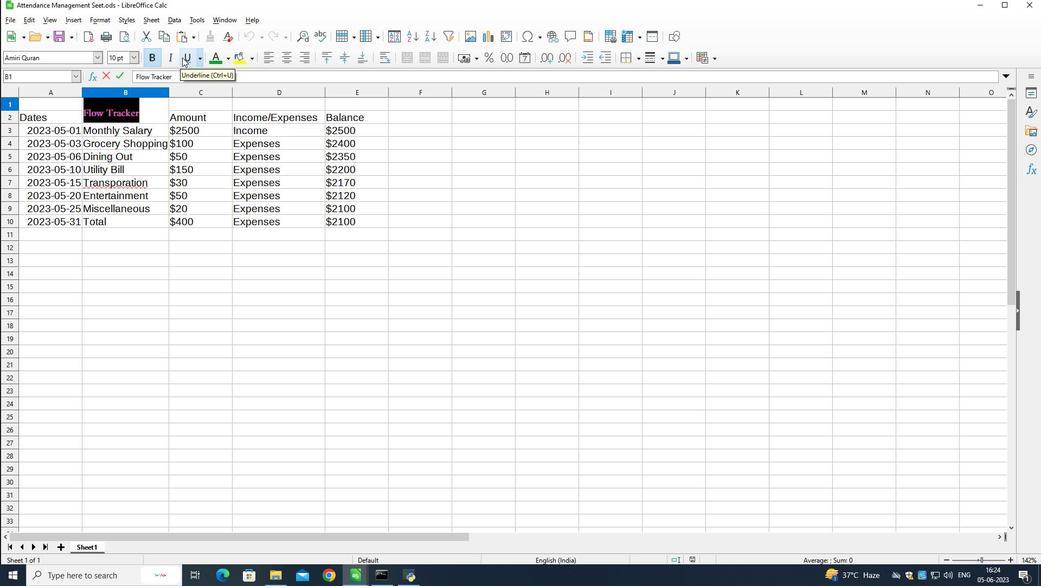 
Action: Mouse moved to (132, 56)
Screenshot: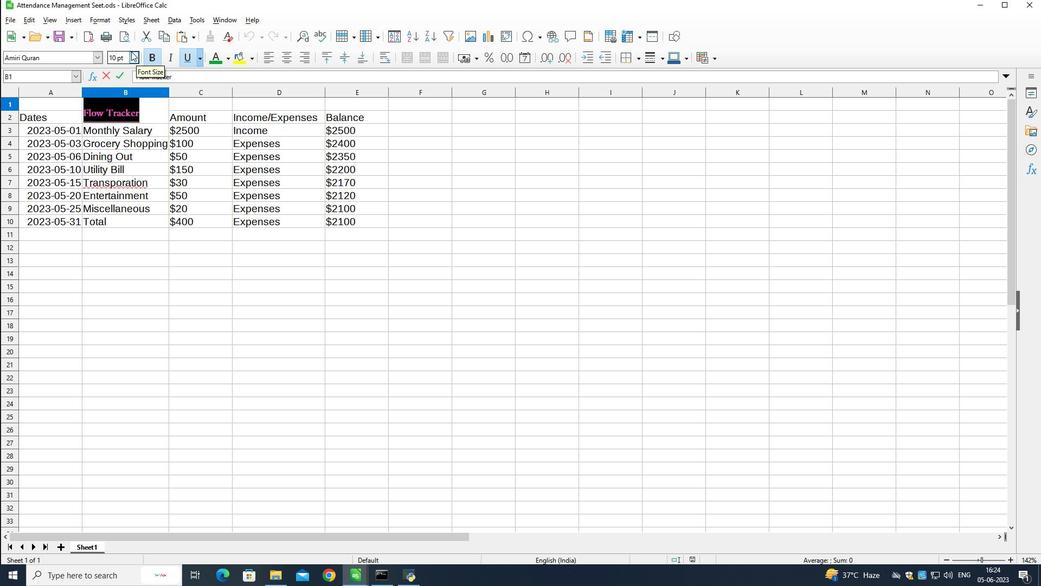 
Action: Mouse pressed left at (132, 56)
Screenshot: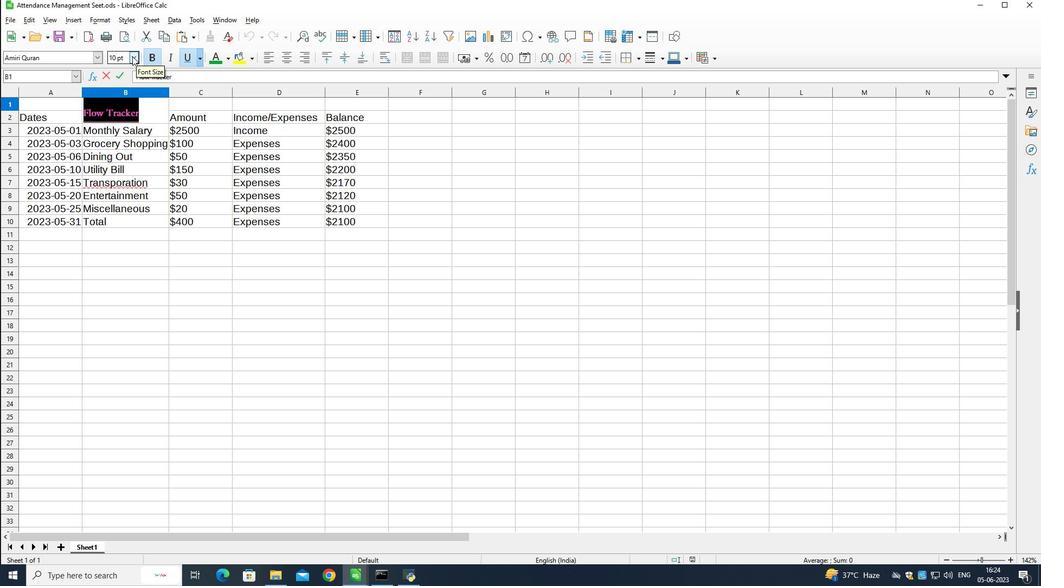 
Action: Mouse moved to (110, 232)
Screenshot: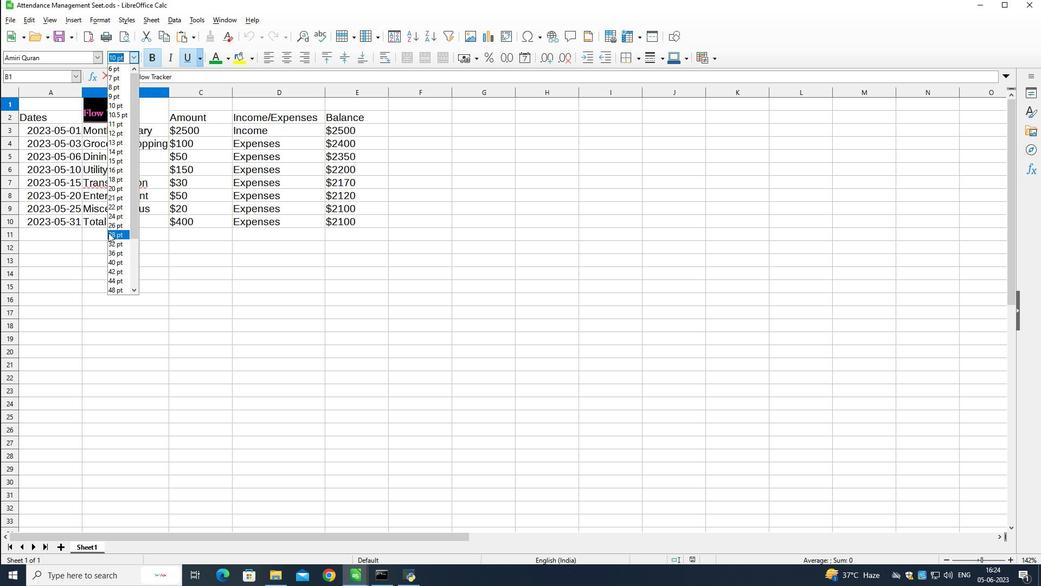 
Action: Mouse pressed left at (110, 232)
Screenshot: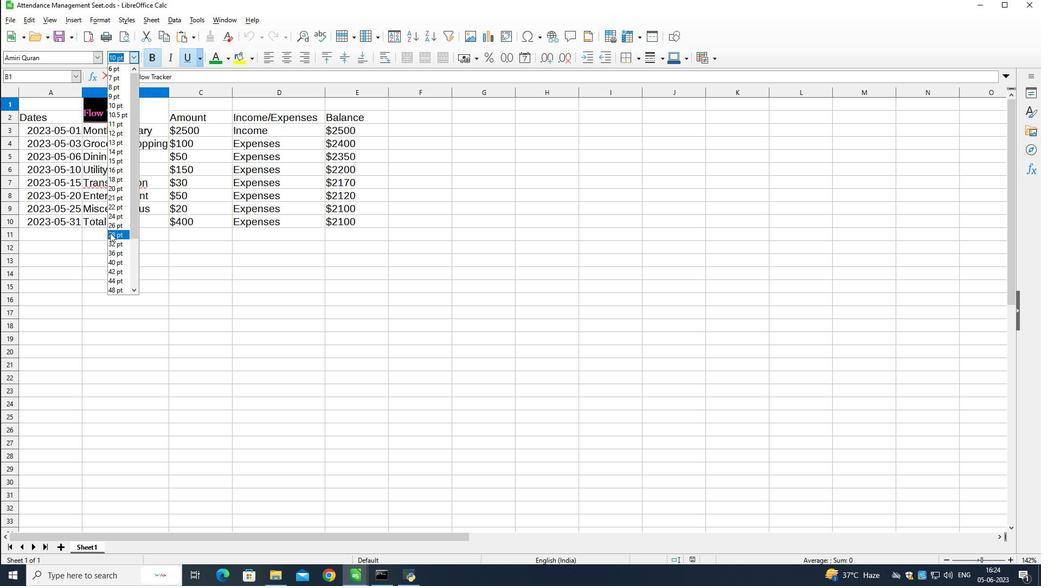 
Action: Mouse moved to (111, 224)
Screenshot: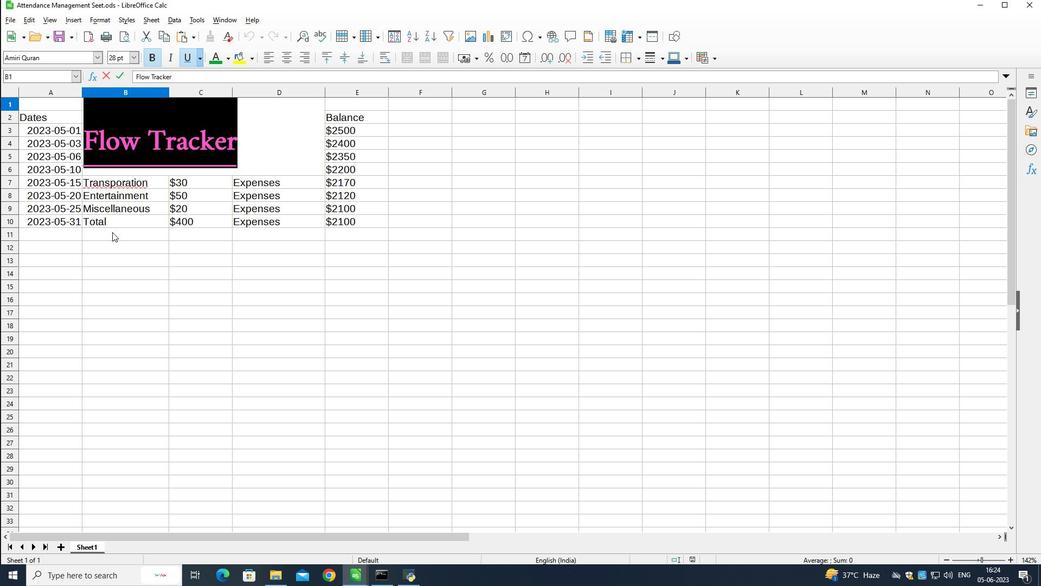 
Action: Mouse pressed left at (111, 224)
Screenshot: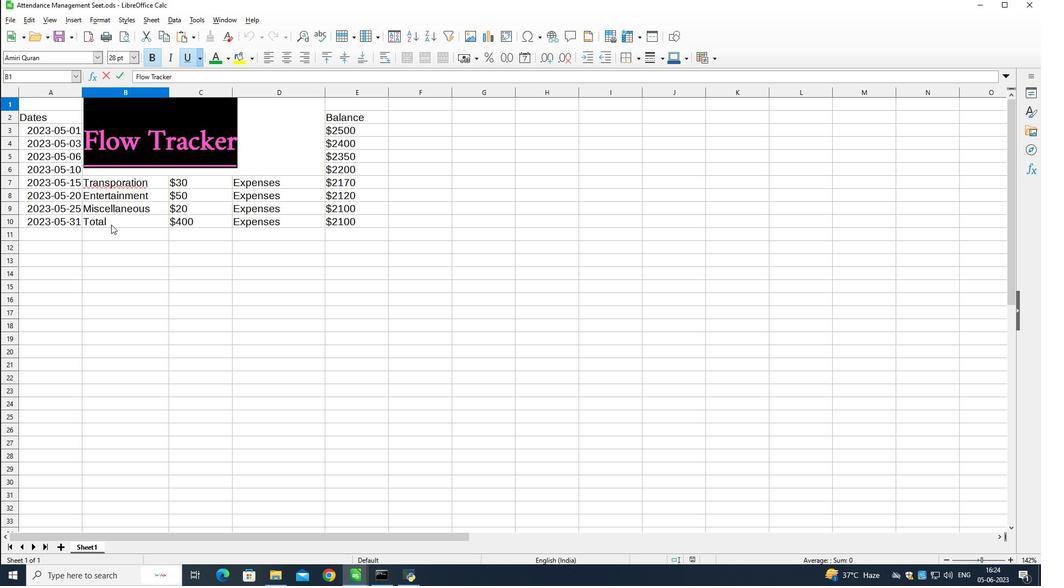 
Action: Mouse moved to (48, 135)
Screenshot: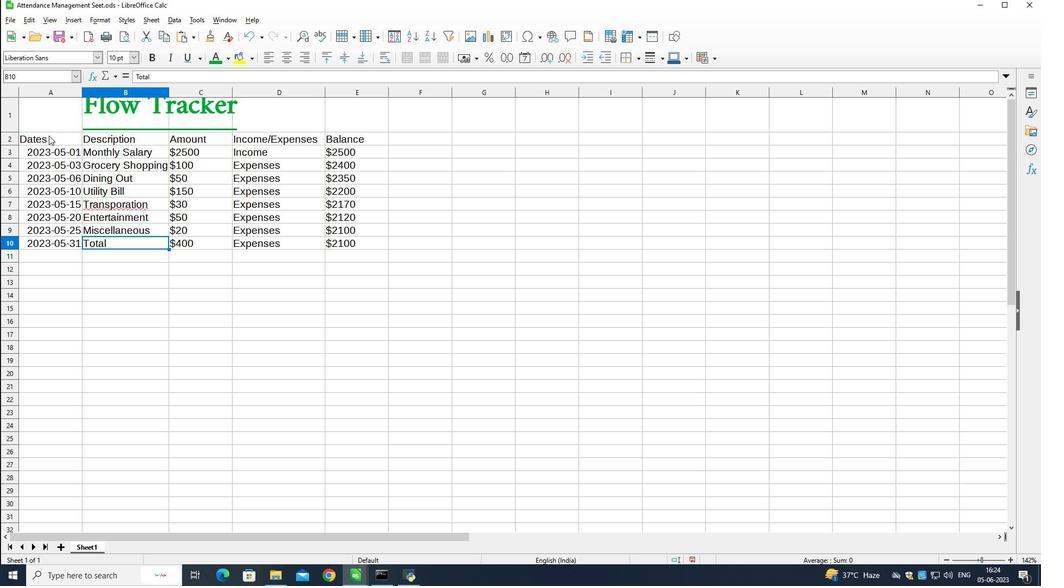 
Action: Mouse pressed left at (48, 135)
Screenshot: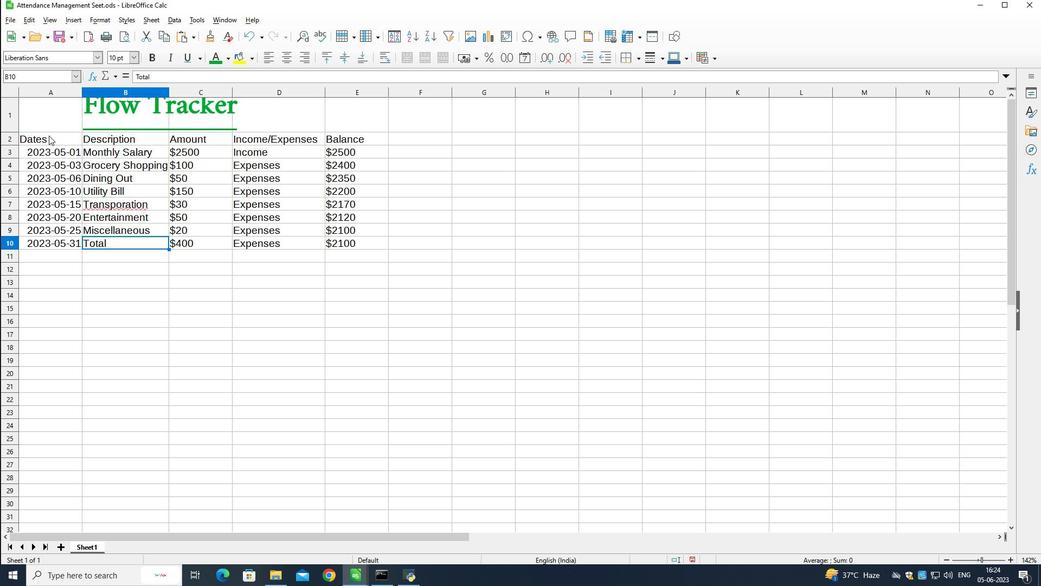 
Action: Mouse moved to (135, 56)
Screenshot: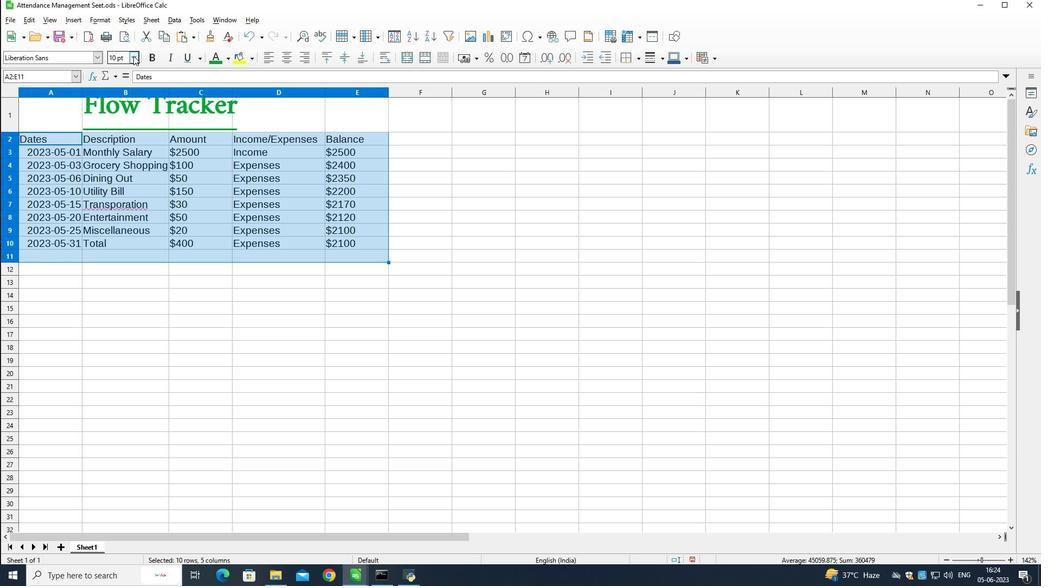 
Action: Mouse pressed left at (135, 56)
Screenshot: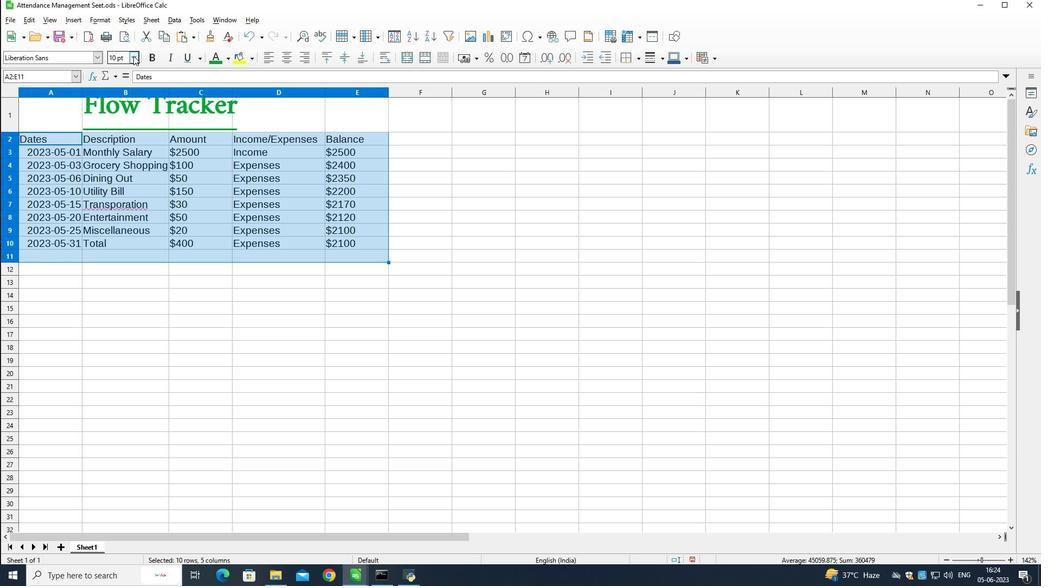 
Action: Mouse moved to (119, 173)
Screenshot: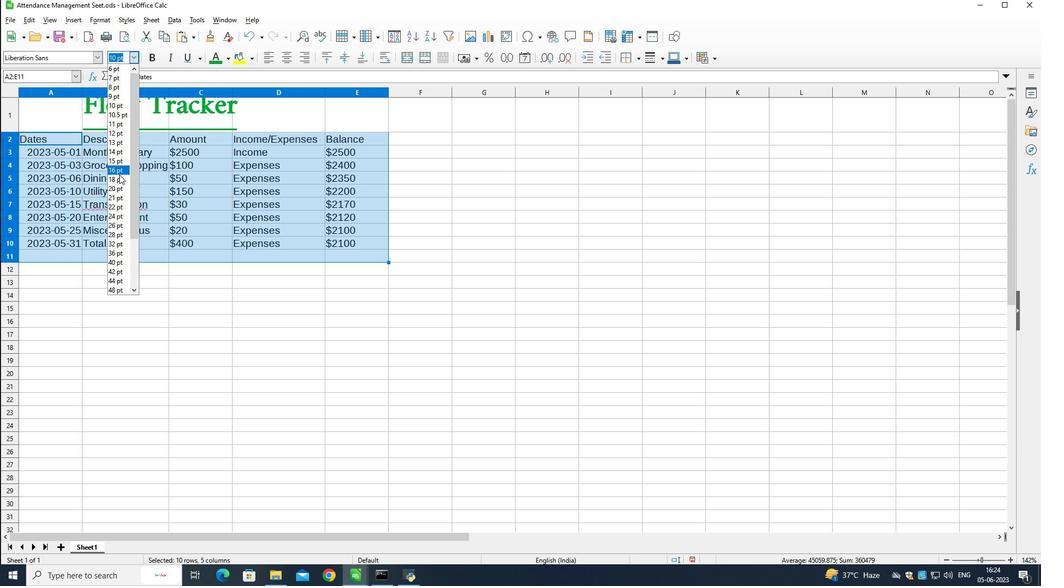 
Action: Mouse pressed left at (119, 173)
Screenshot: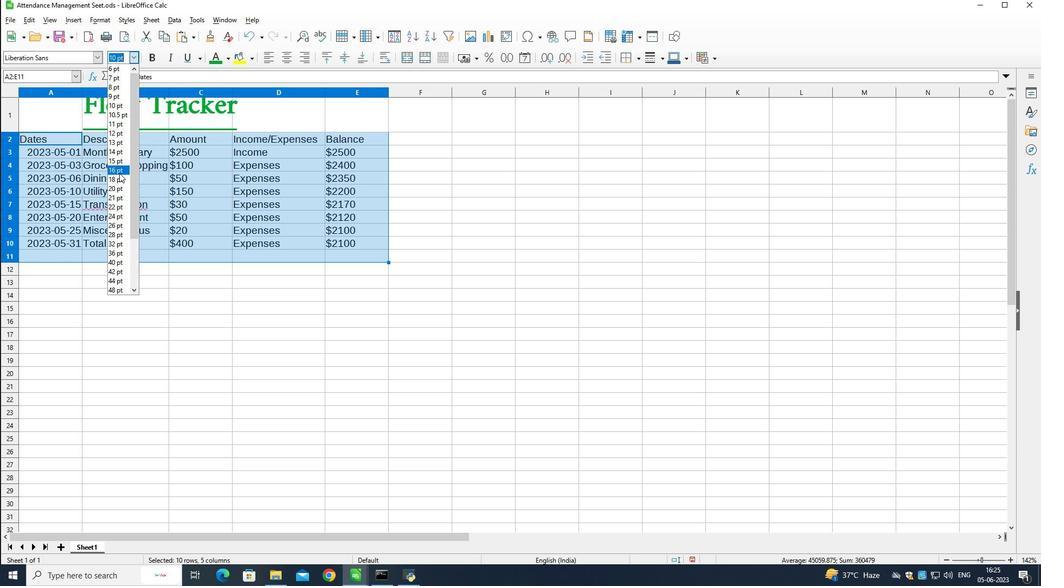 
Action: Mouse moved to (450, 175)
Screenshot: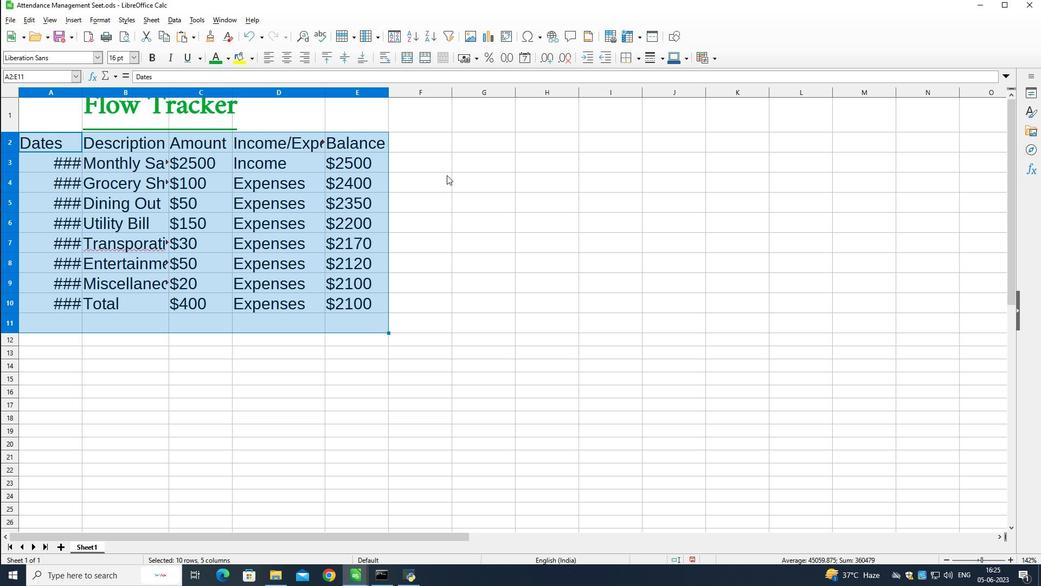 
Action: Mouse pressed left at (450, 175)
Screenshot: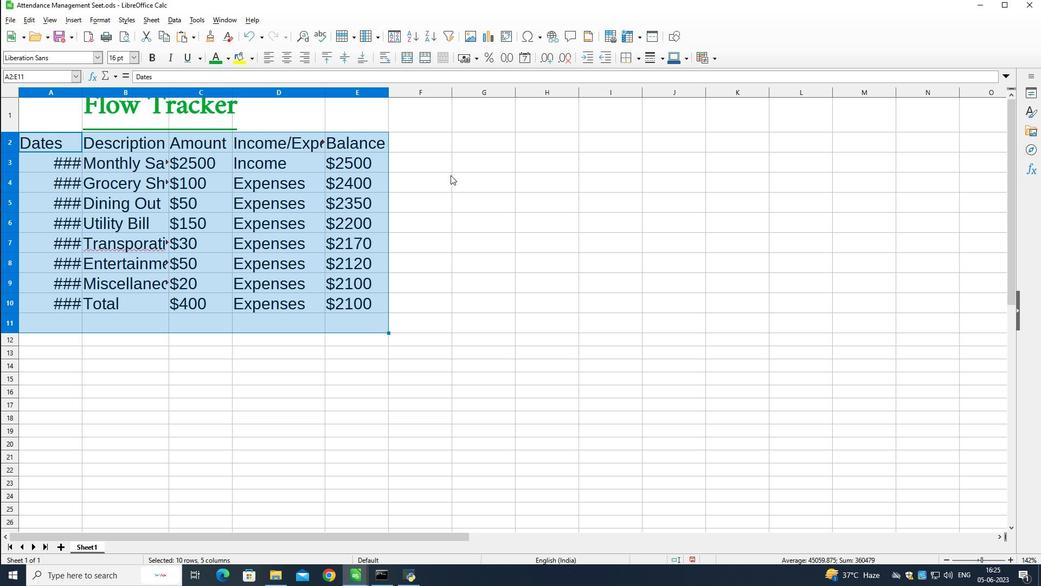 
Action: Mouse moved to (60, 109)
Screenshot: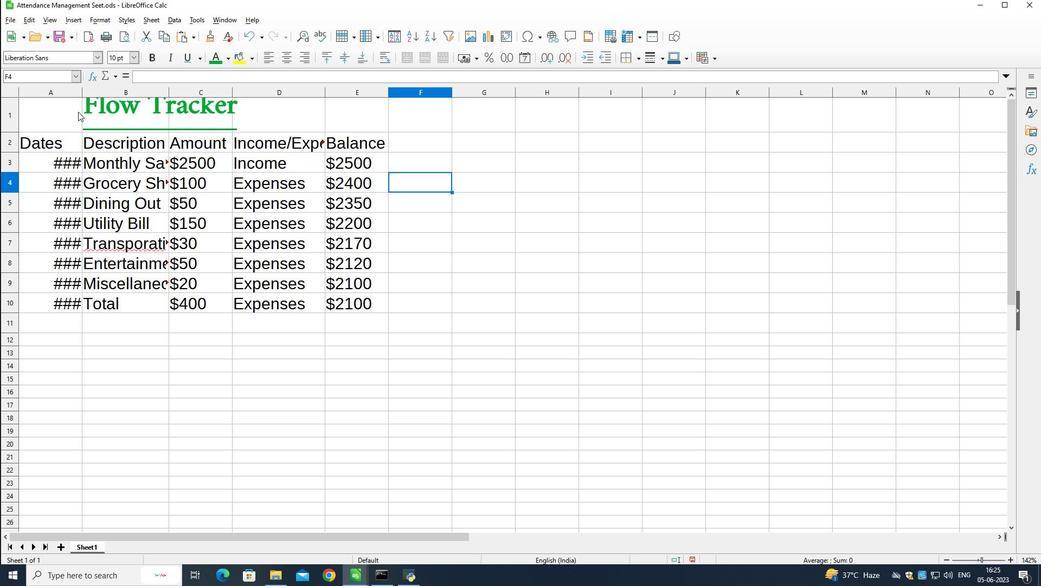 
Action: Mouse pressed left at (60, 109)
Screenshot: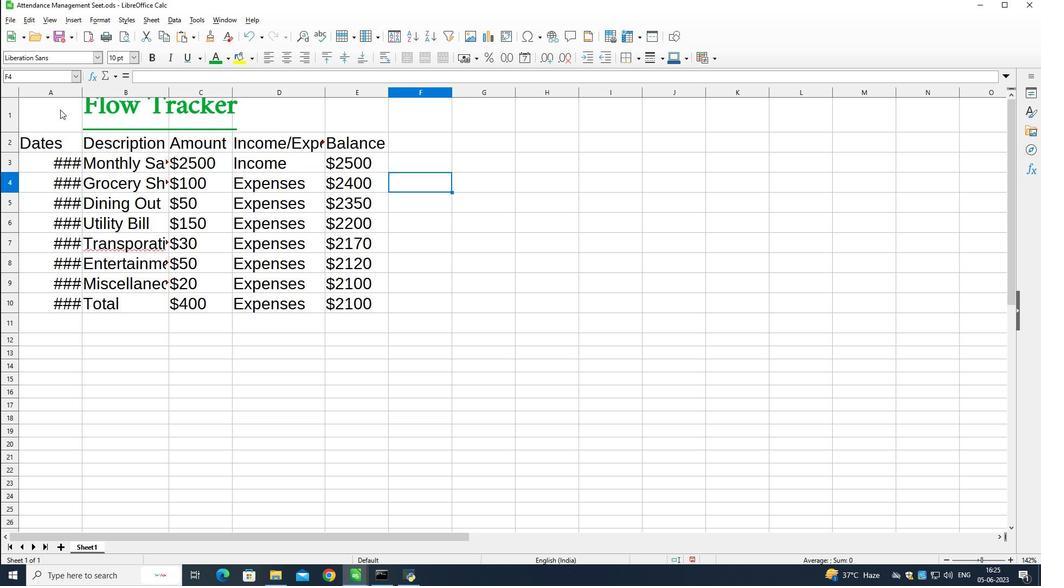 
Action: Mouse moved to (355, 59)
Screenshot: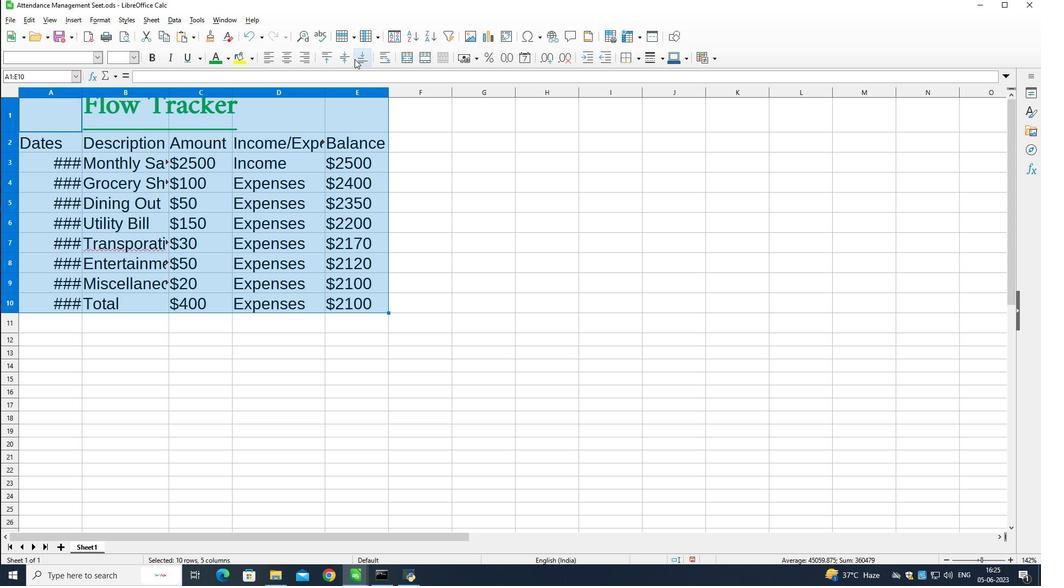 
Action: Mouse pressed left at (355, 59)
Screenshot: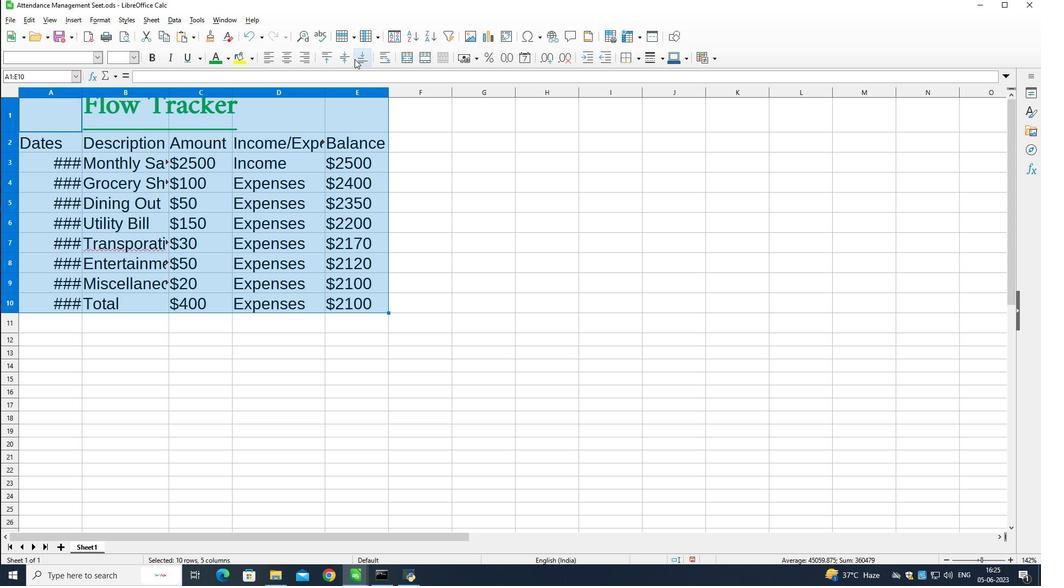 
Action: Mouse moved to (364, 62)
Screenshot: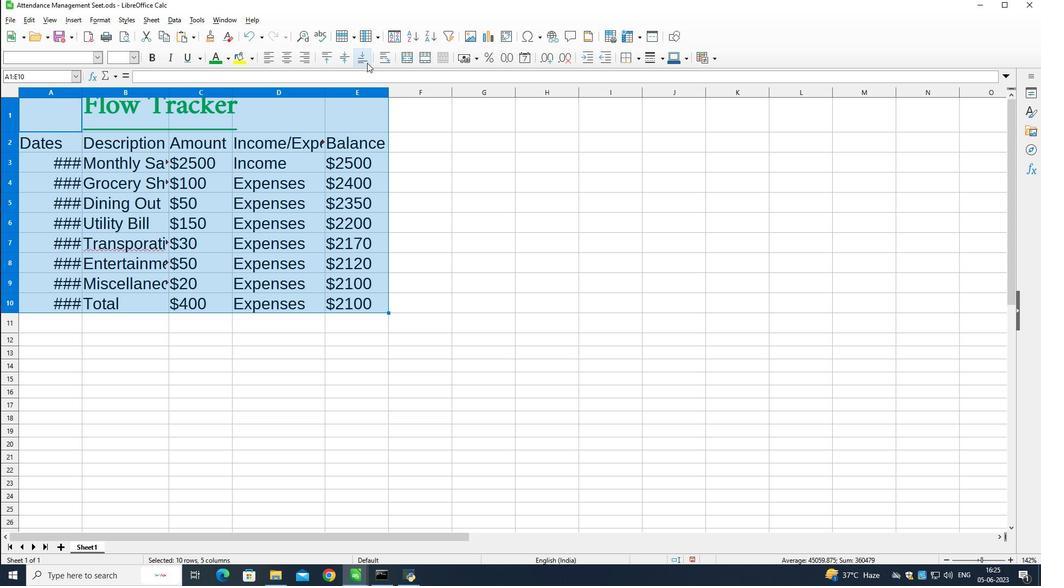 
Action: Mouse pressed left at (364, 62)
Screenshot: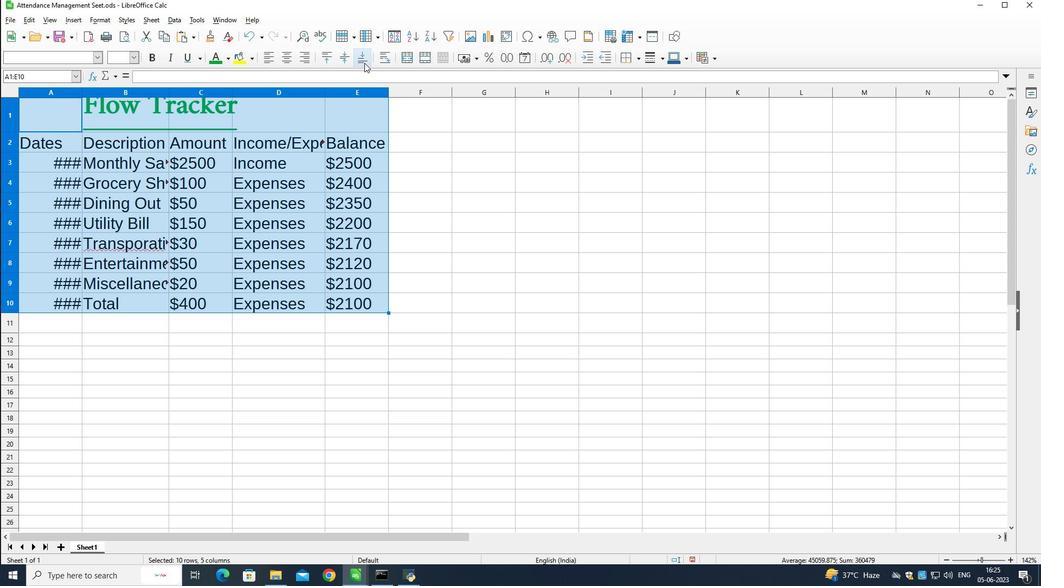 
Action: Mouse moved to (425, 140)
Screenshot: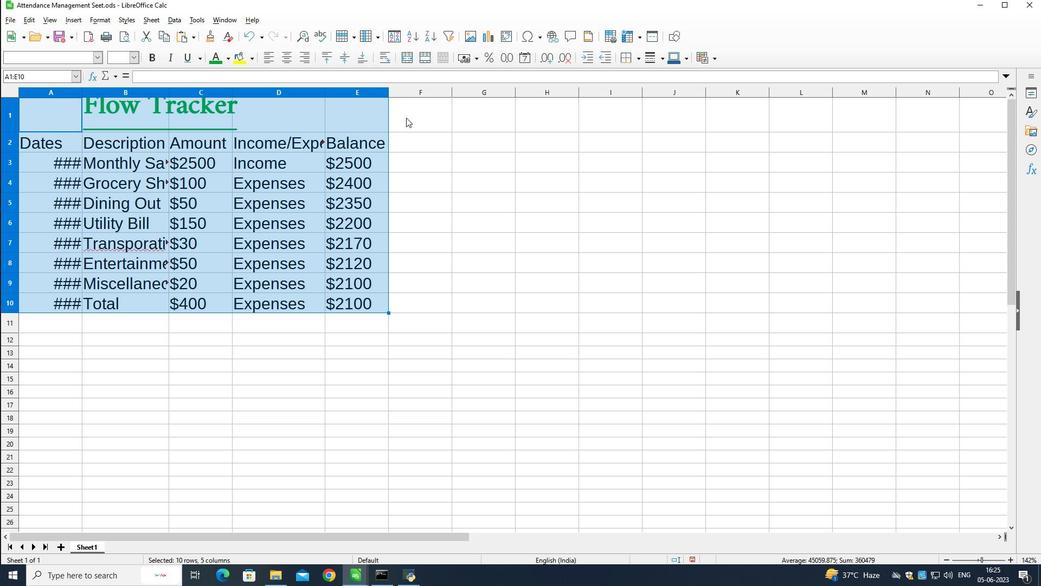 
Action: Mouse pressed left at (425, 140)
Screenshot: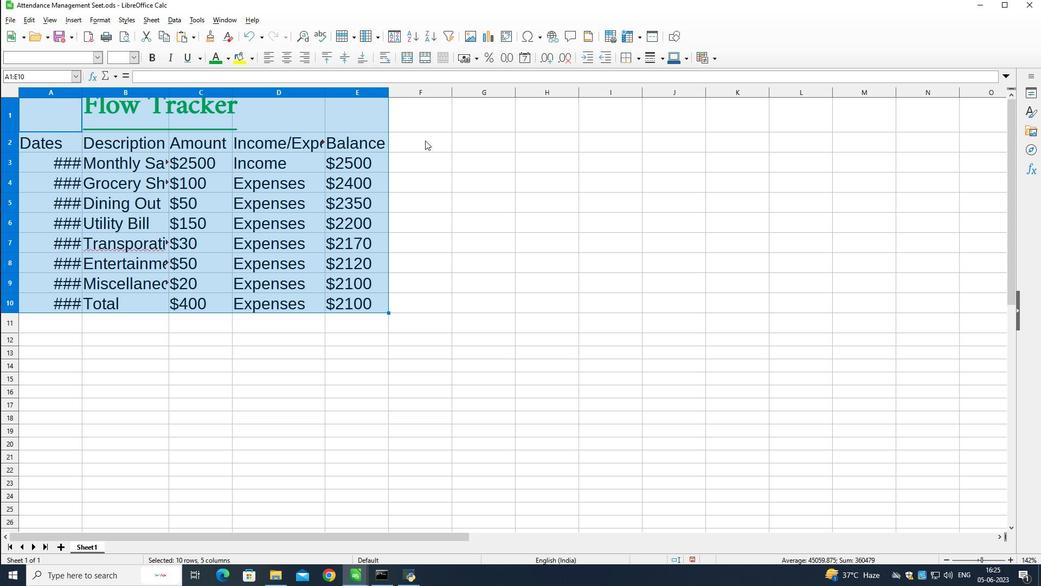 
Action: Mouse moved to (68, 123)
Screenshot: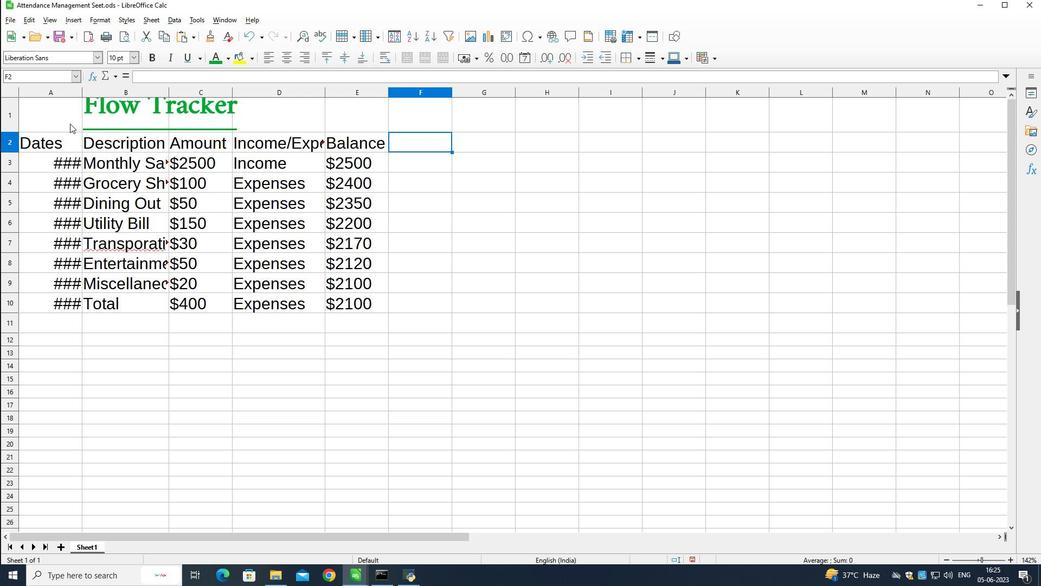
Action: Mouse pressed left at (68, 123)
Screenshot: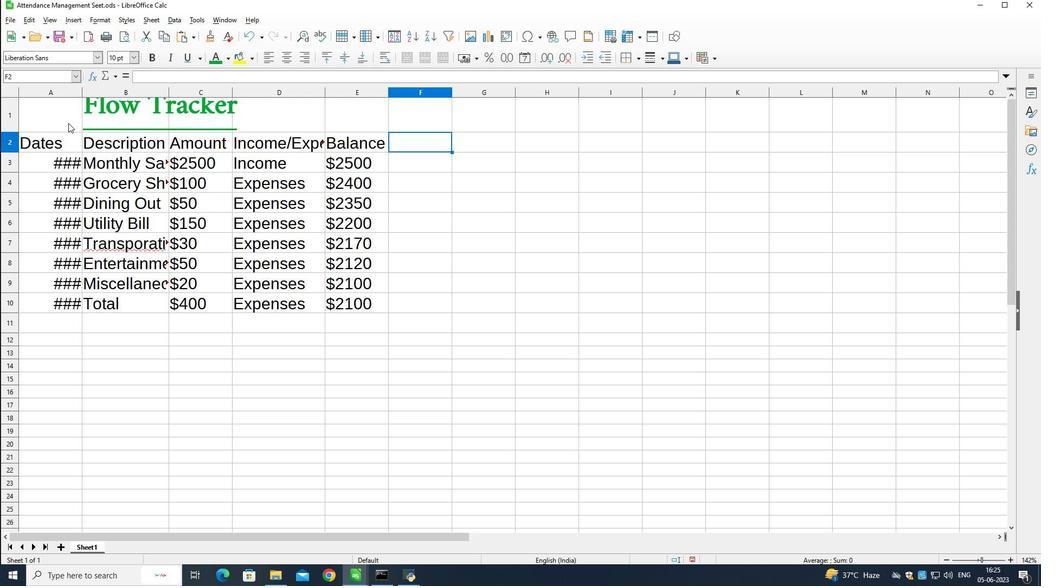 
Action: Mouse moved to (360, 58)
Screenshot: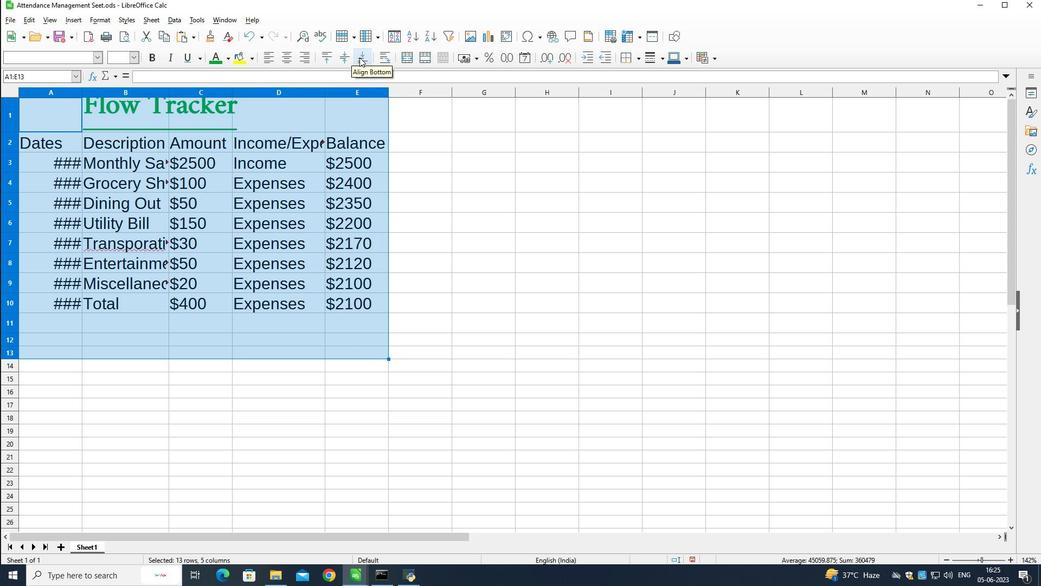 
Action: Mouse pressed left at (360, 58)
Screenshot: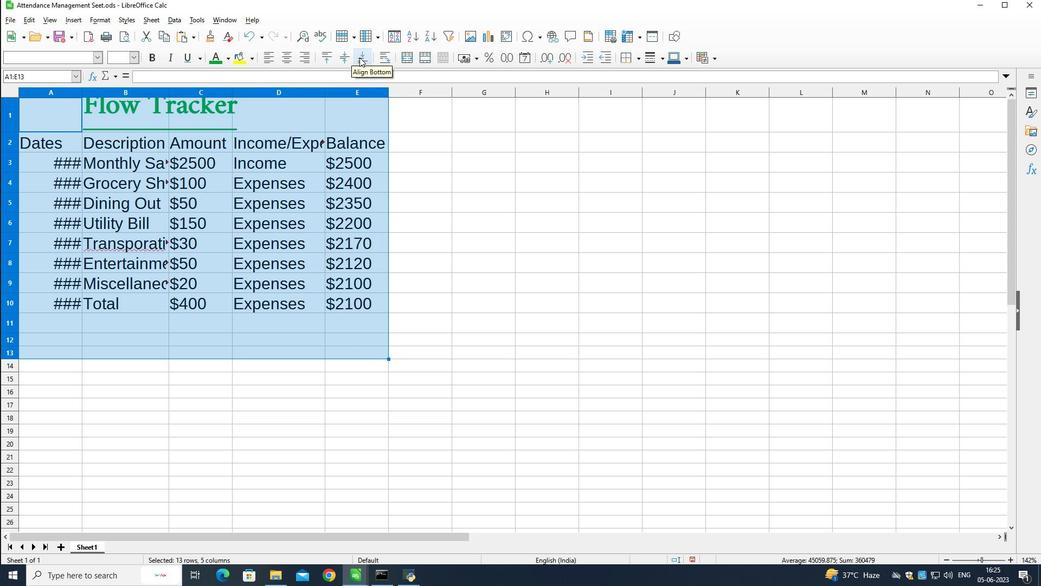 
Action: Mouse moved to (463, 143)
Screenshot: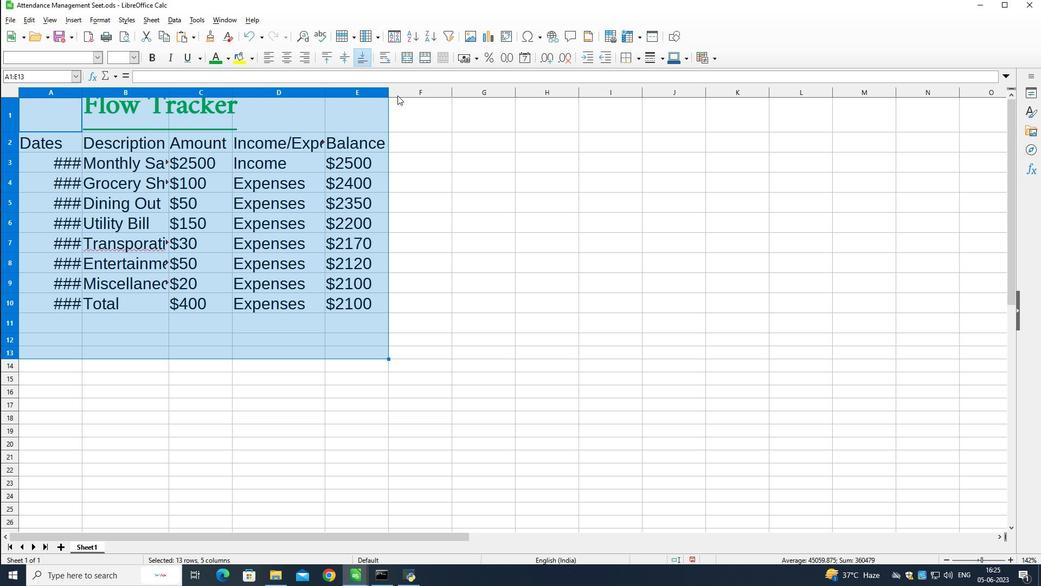 
Action: Mouse pressed left at (463, 143)
Screenshot: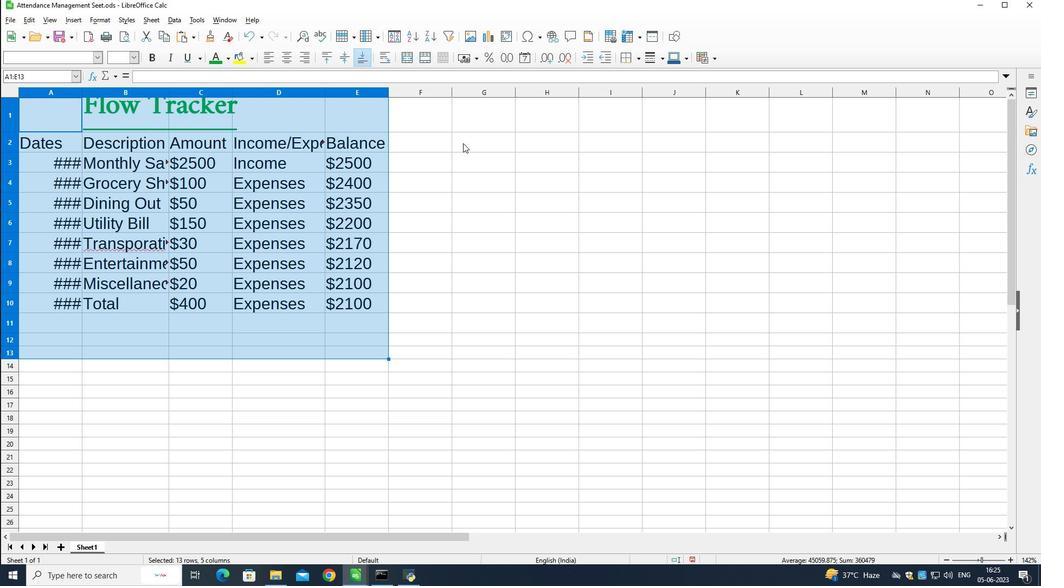 
Action: Mouse moved to (437, 145)
Screenshot: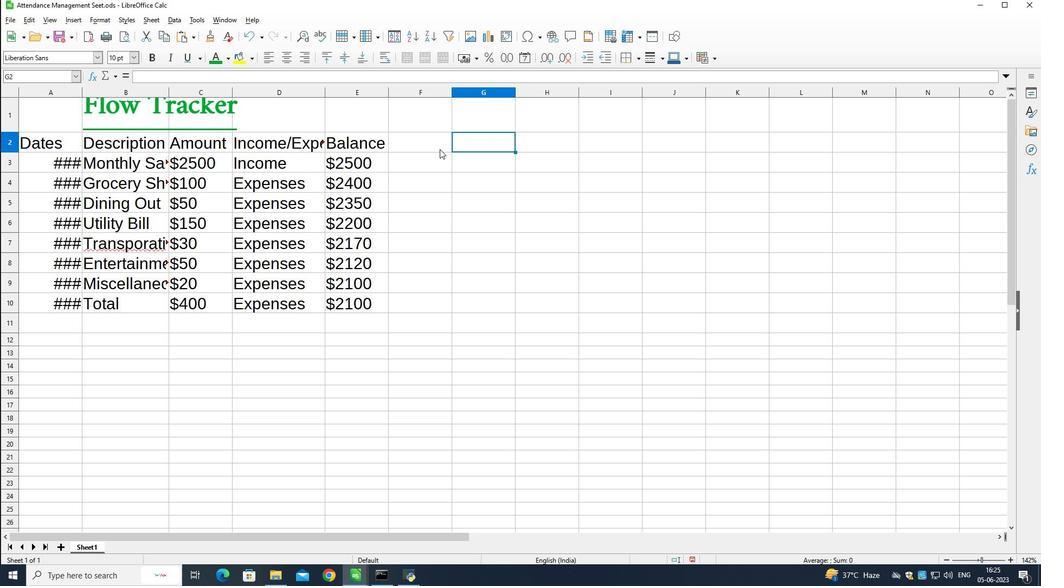 
